 Task: Find connections with filter location Wantirna South with filter topic #Mobilemarketingwith filter profile language German with filter current company Technicolor Creative Studios with filter school Nirmala Memorial Foundation Degree College of Commerce and Science Near Thakur Polytechnic 90 Feet Road Thakur Complex Kandivli (E) Mumbai 400 101 with filter industry Nuclear Electric Power Generation with filter service category Web Development with filter keywords title Animal Control Officer
Action: Mouse moved to (496, 198)
Screenshot: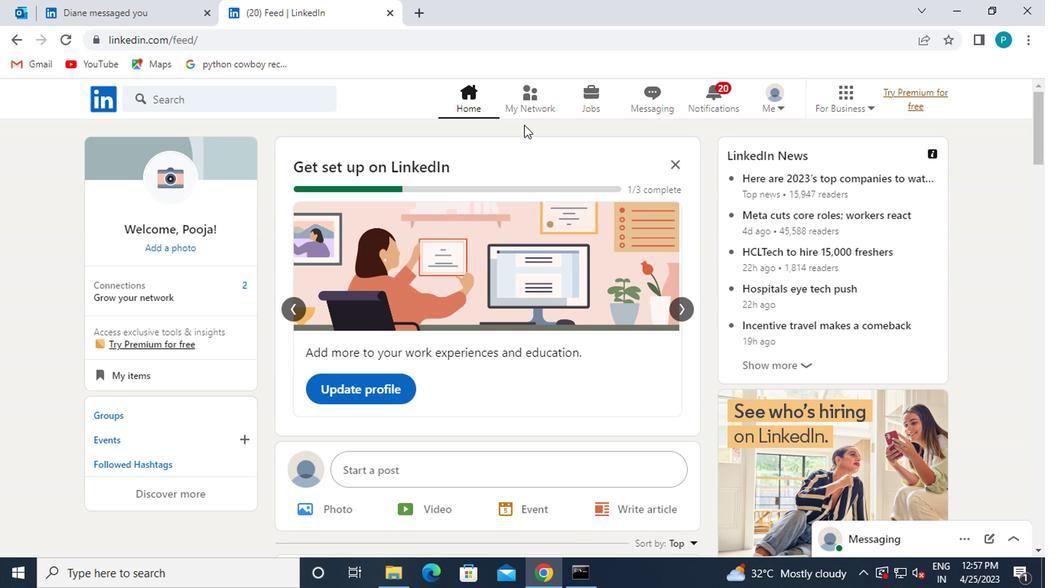 
Action: Mouse pressed left at (496, 198)
Screenshot: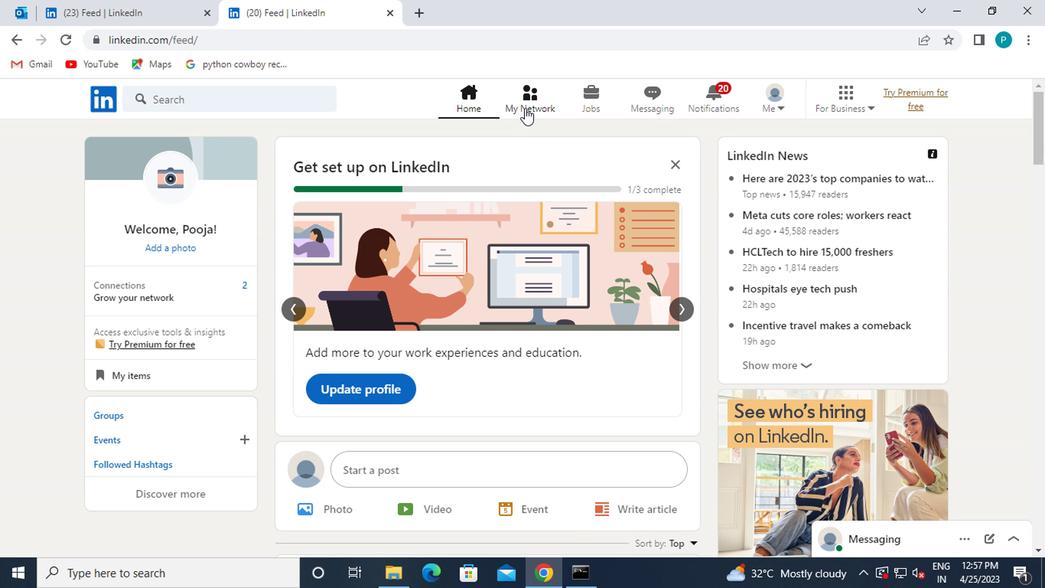 
Action: Mouse moved to (298, 251)
Screenshot: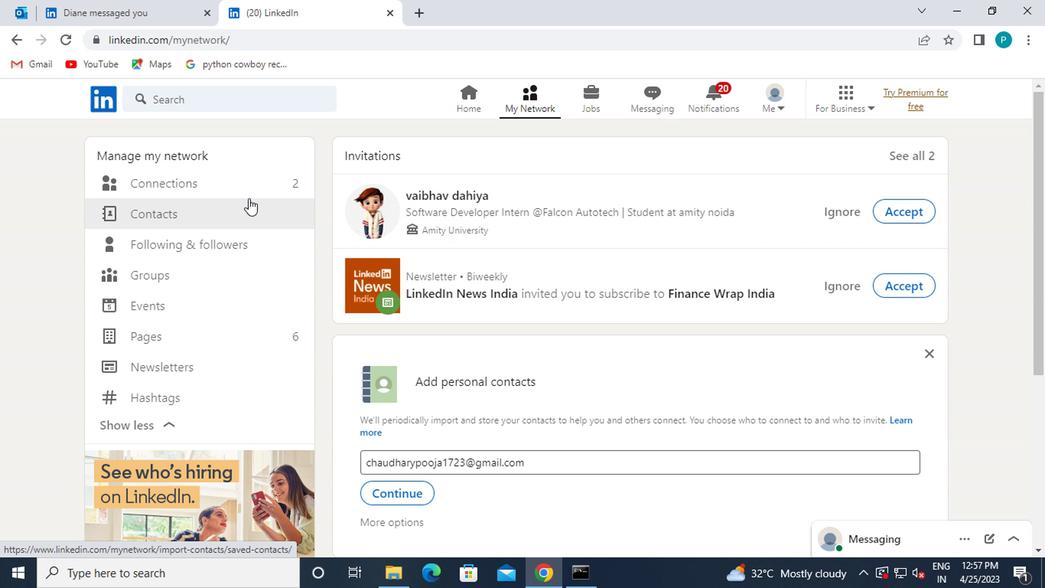 
Action: Mouse pressed left at (298, 251)
Screenshot: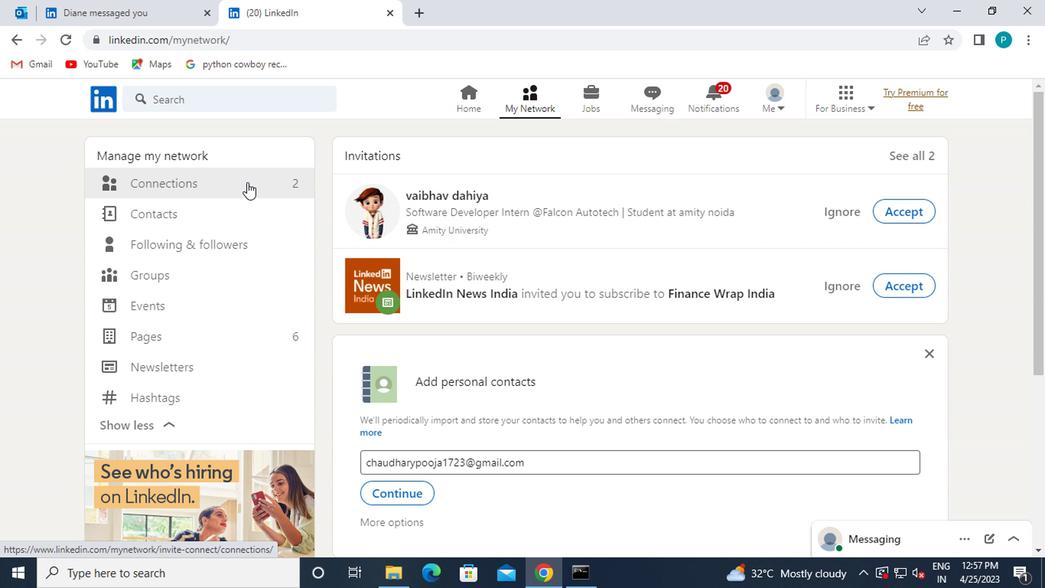 
Action: Mouse moved to (574, 259)
Screenshot: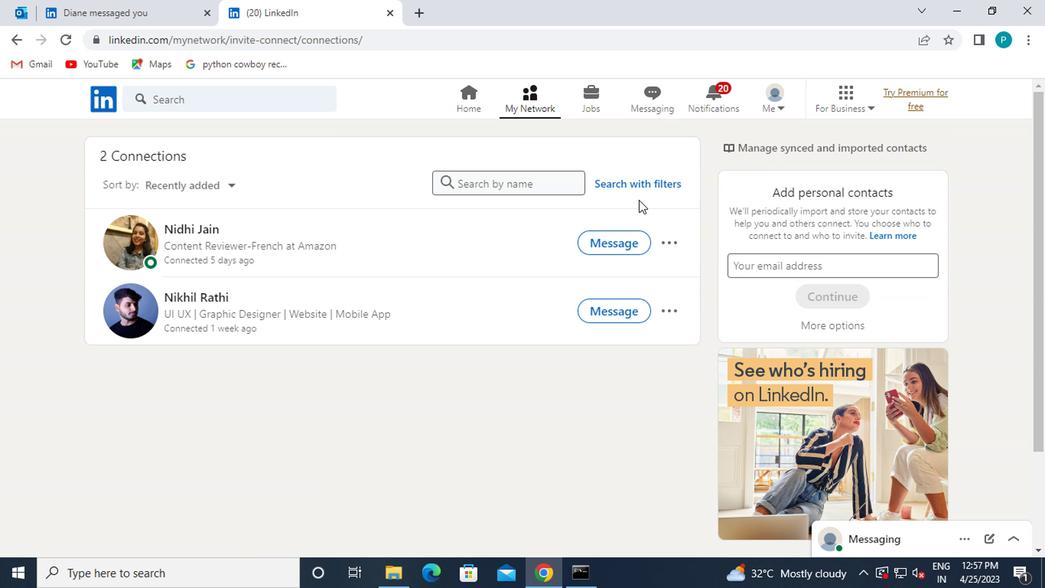 
Action: Mouse pressed left at (574, 259)
Screenshot: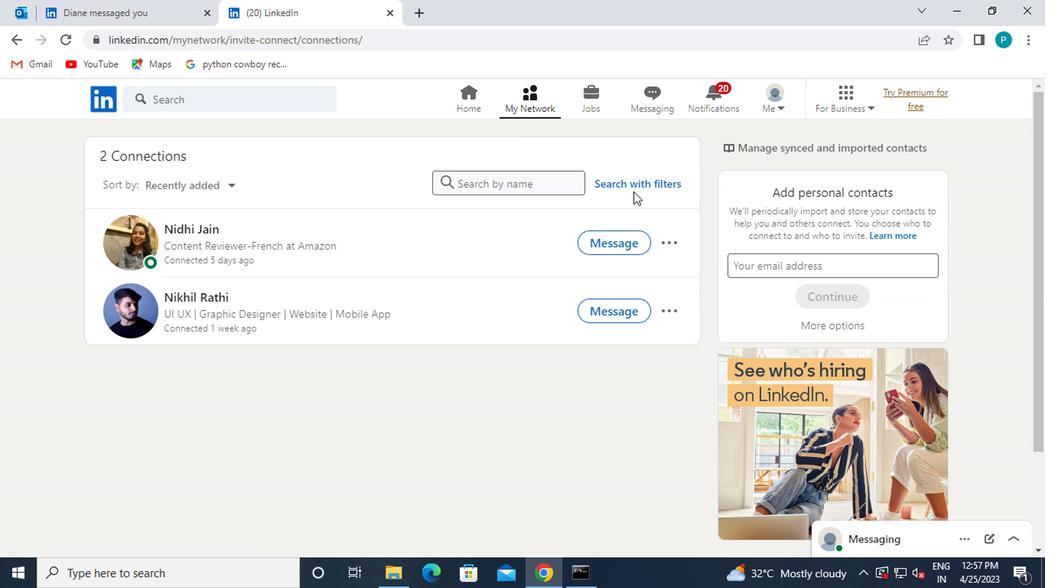 
Action: Mouse moved to (475, 219)
Screenshot: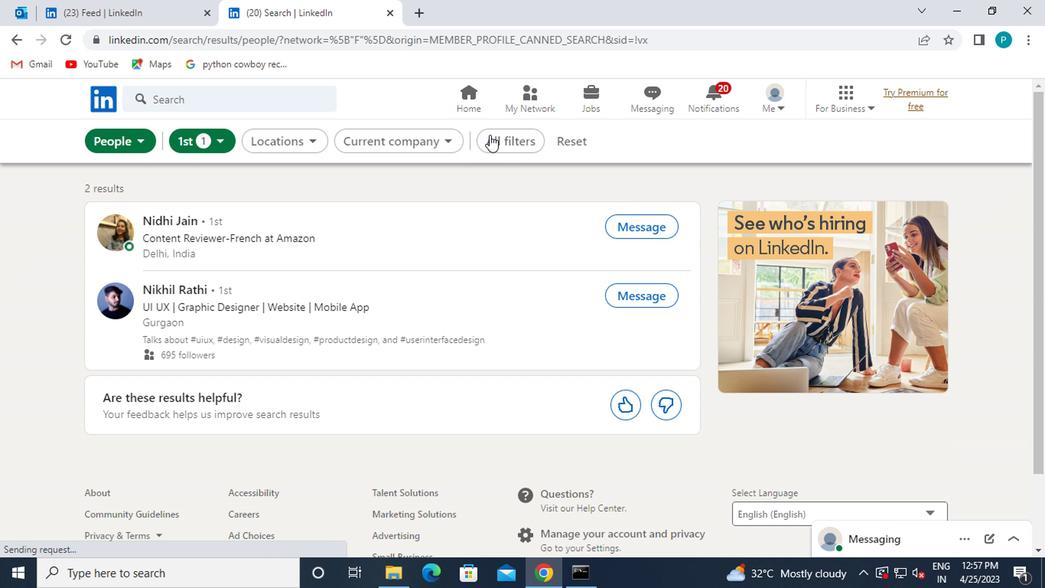 
Action: Mouse pressed left at (475, 219)
Screenshot: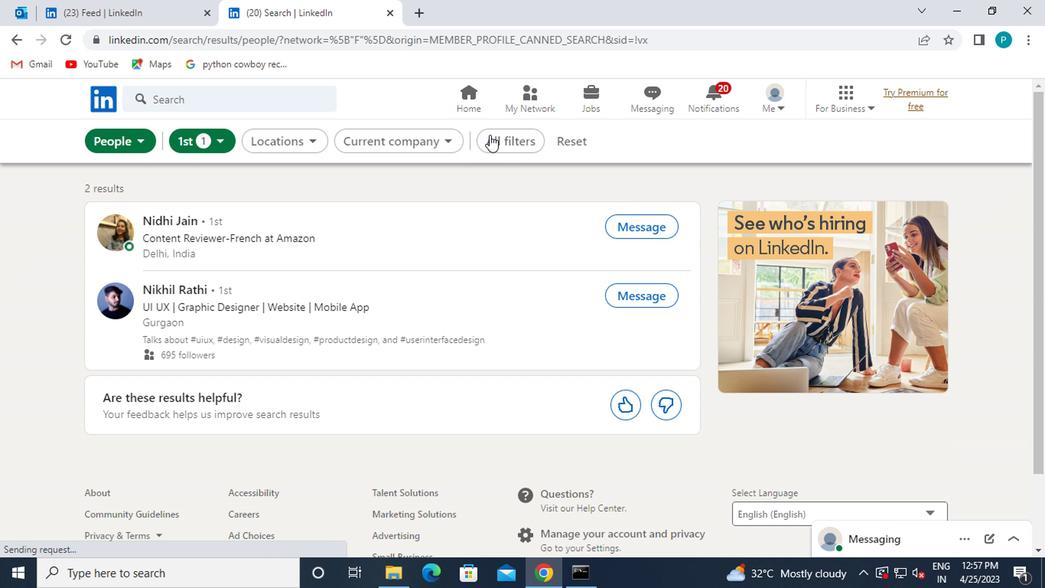 
Action: Mouse moved to (693, 330)
Screenshot: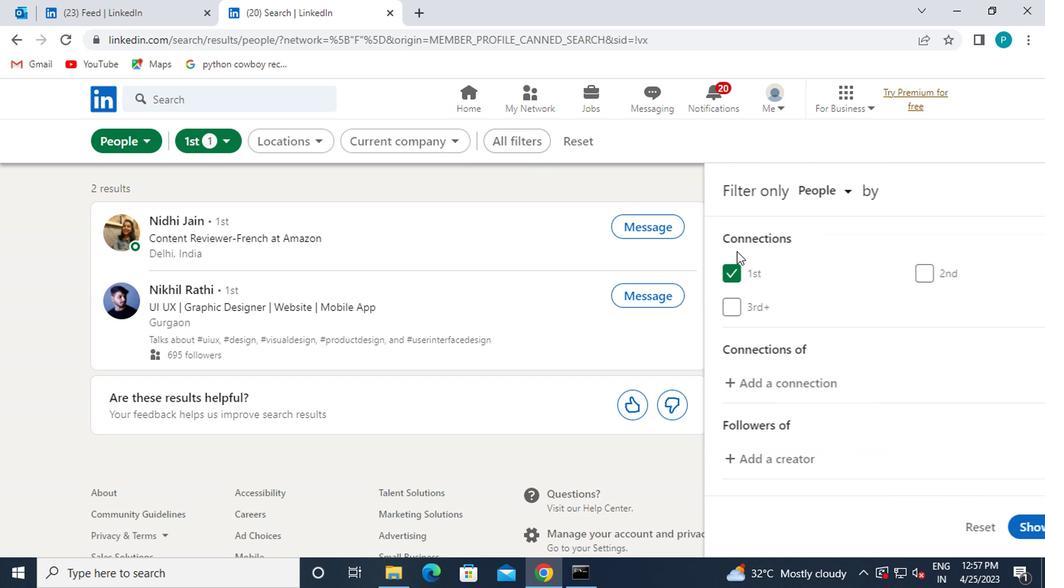 
Action: Mouse scrolled (693, 329) with delta (0, 0)
Screenshot: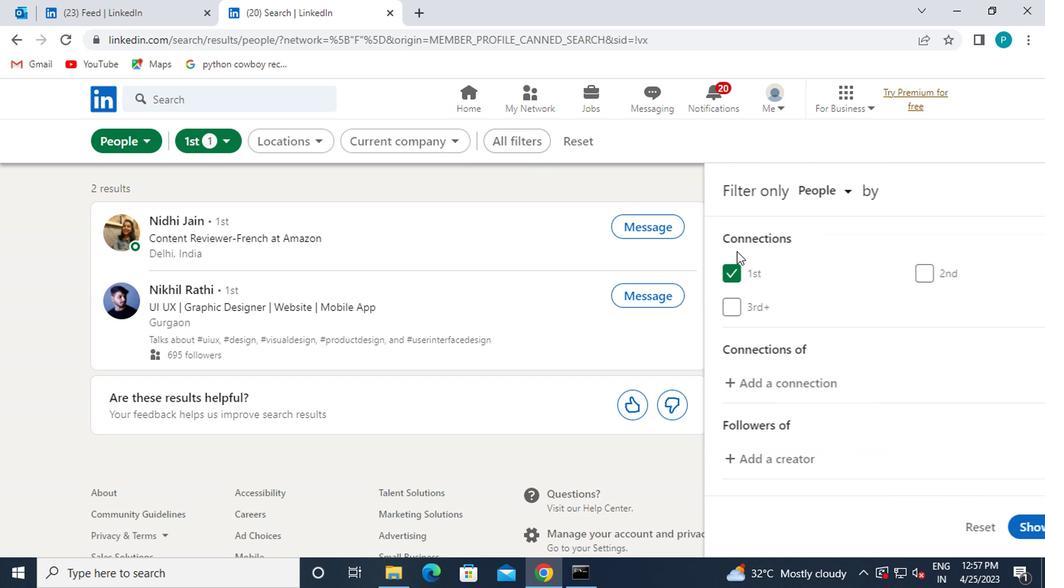 
Action: Mouse scrolled (693, 329) with delta (0, 0)
Screenshot: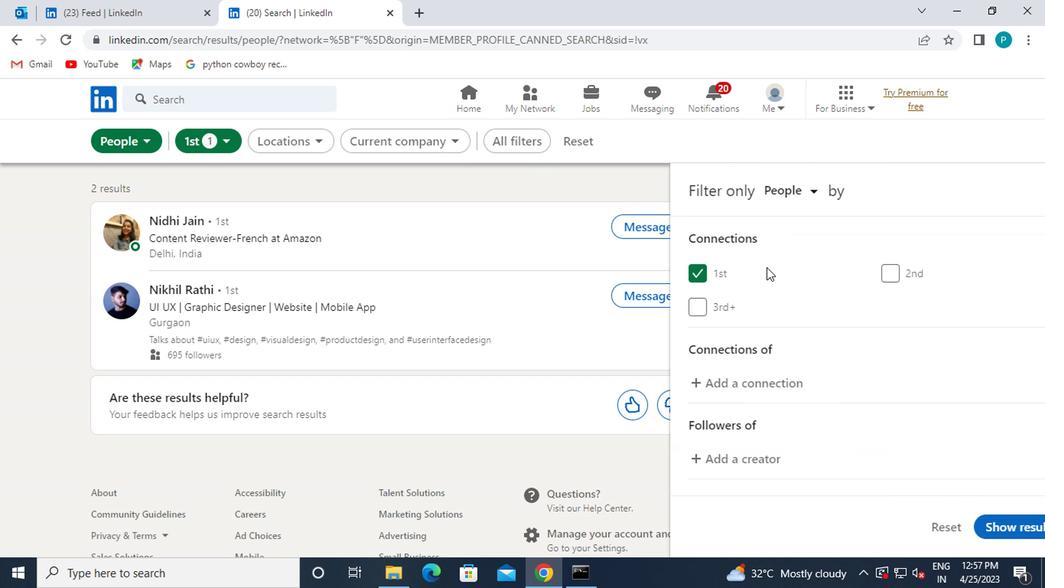 
Action: Mouse moved to (694, 332)
Screenshot: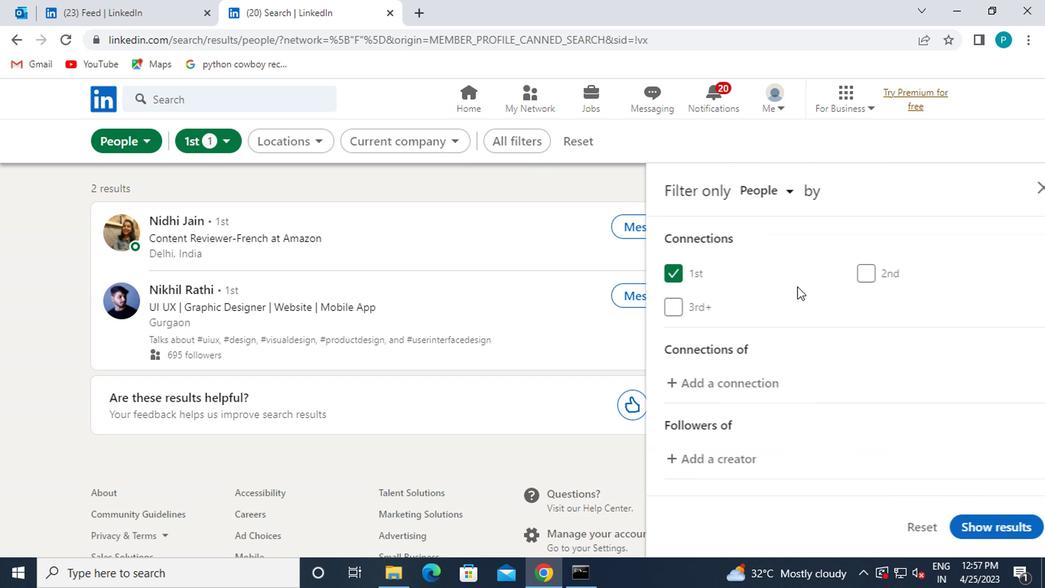 
Action: Mouse scrolled (694, 332) with delta (0, 0)
Screenshot: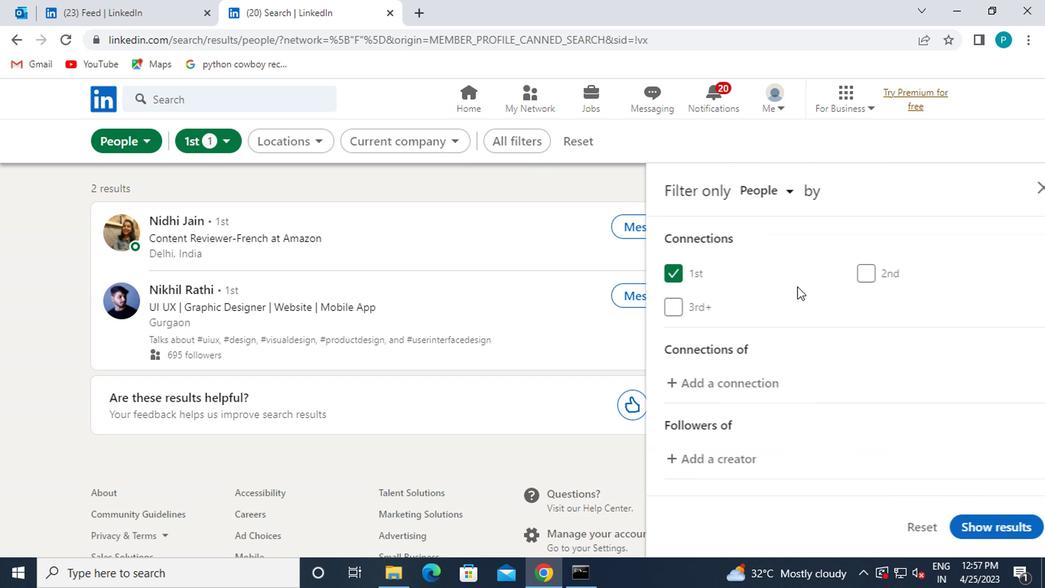 
Action: Mouse moved to (695, 334)
Screenshot: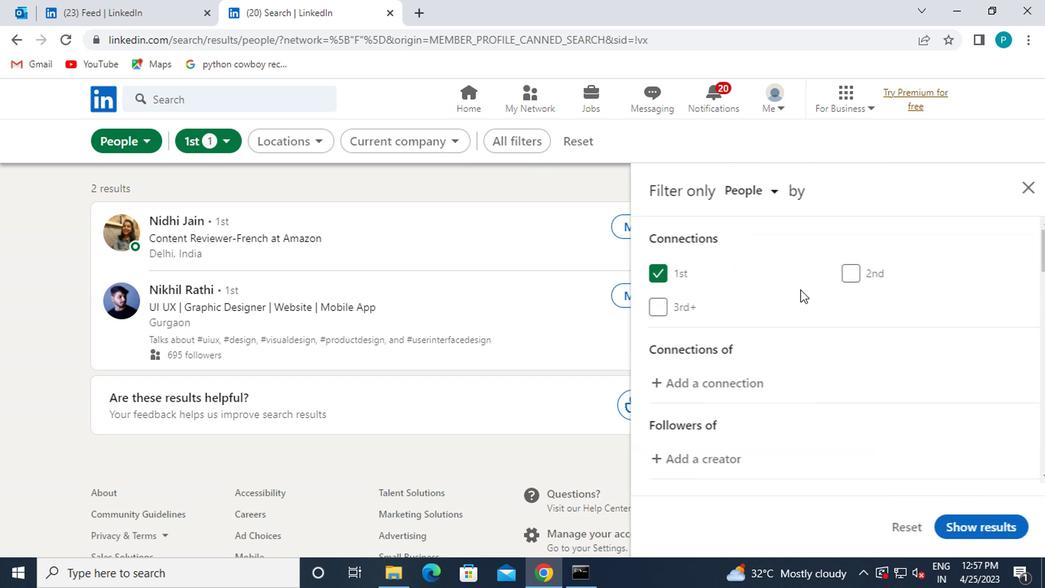 
Action: Mouse scrolled (695, 333) with delta (0, 0)
Screenshot: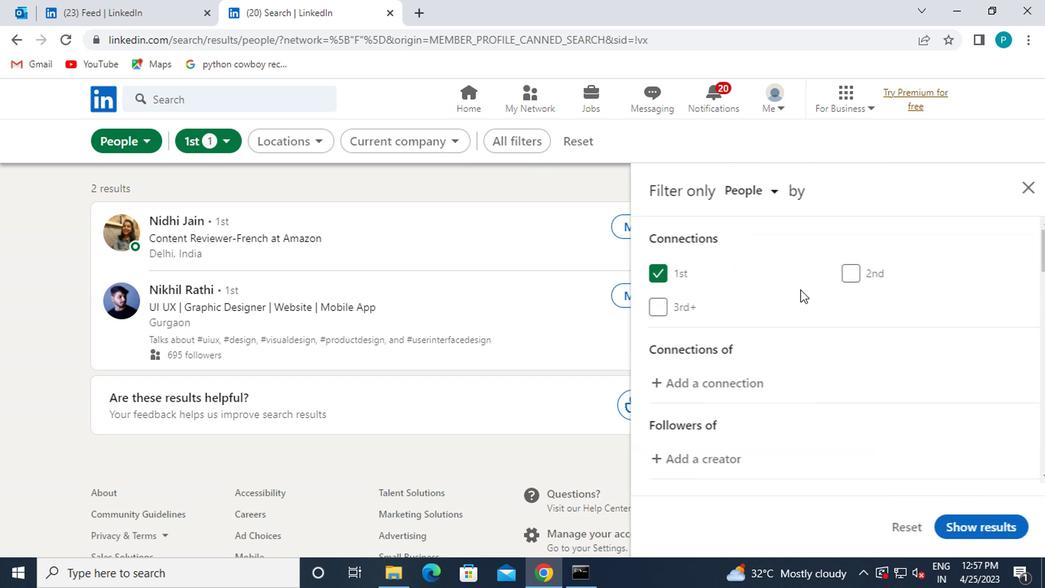
Action: Mouse moved to (739, 335)
Screenshot: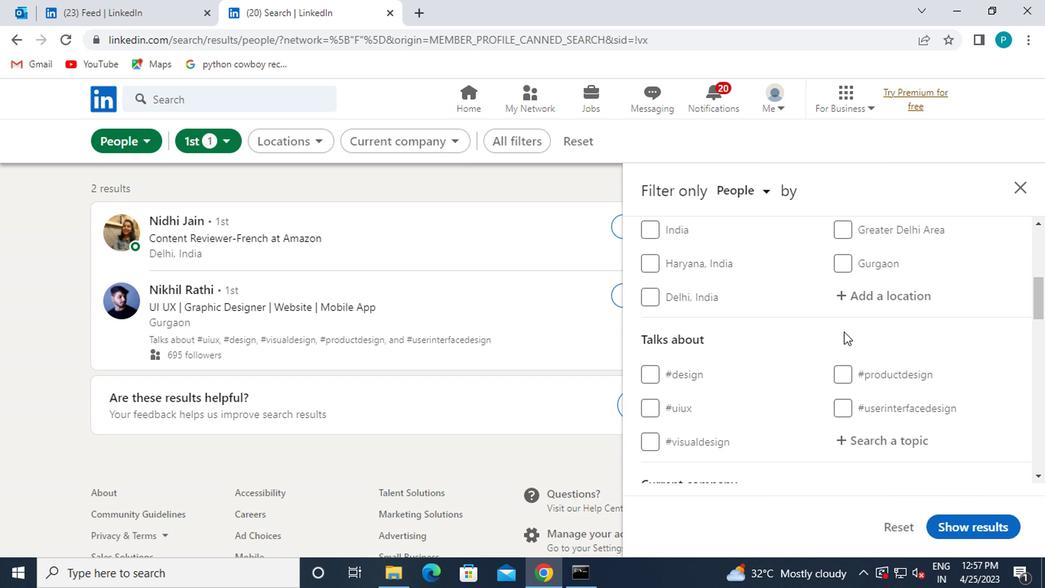 
Action: Mouse pressed left at (739, 335)
Screenshot: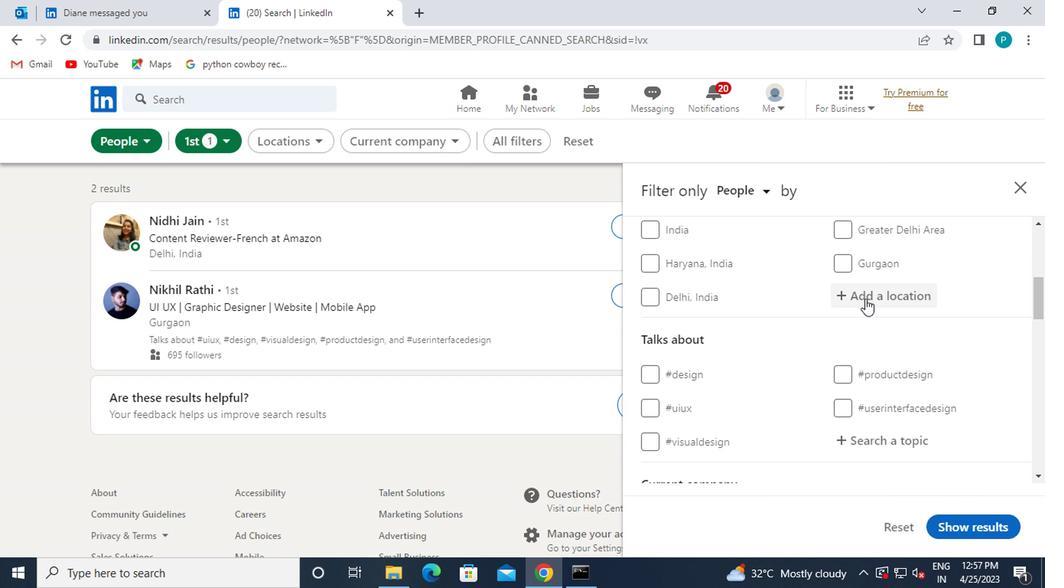 
Action: Key pressed wantirna<Key.space>s
Screenshot: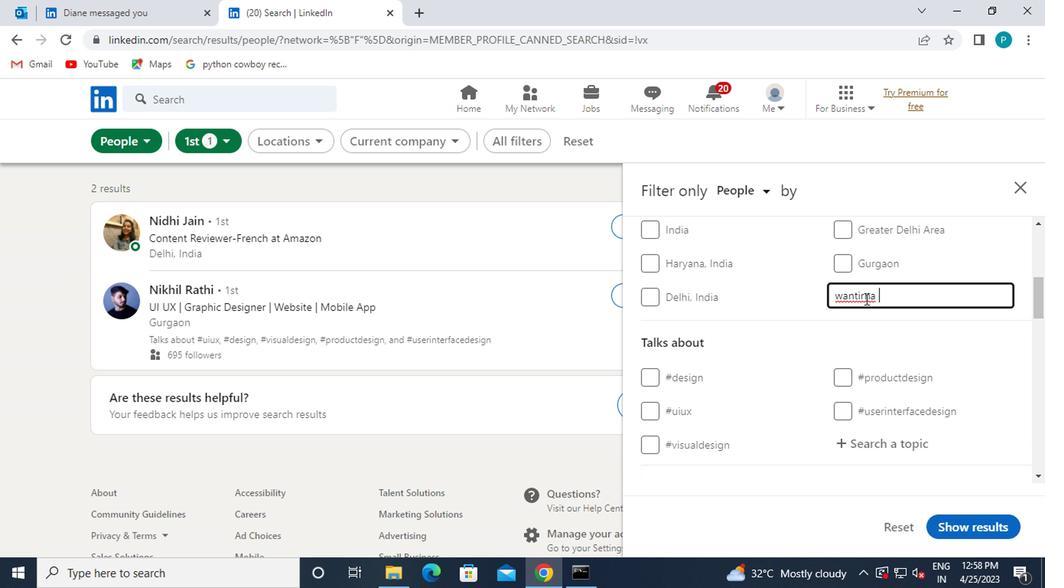
Action: Mouse moved to (783, 330)
Screenshot: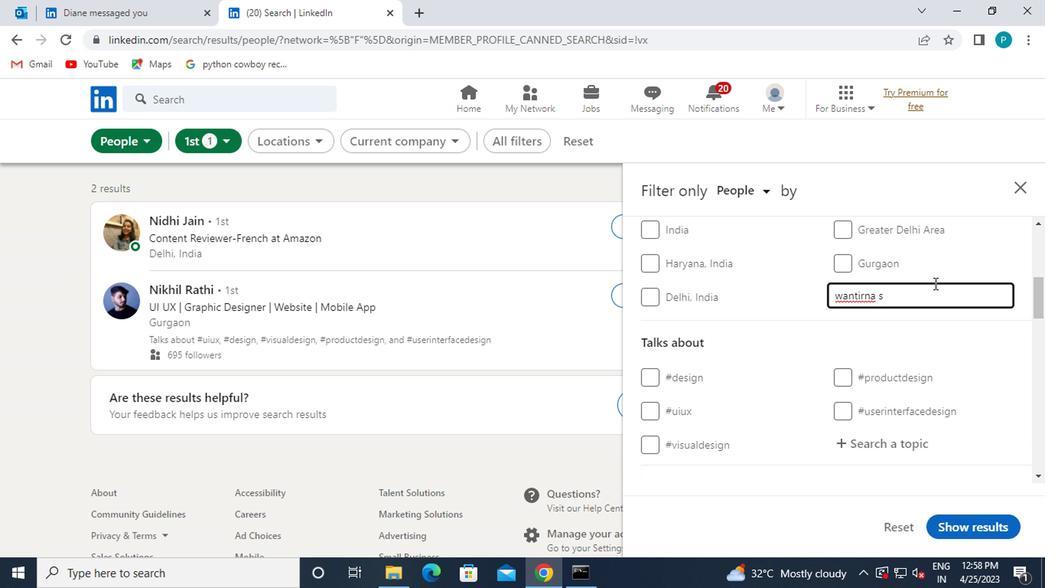 
Action: Key pressed outh
Screenshot: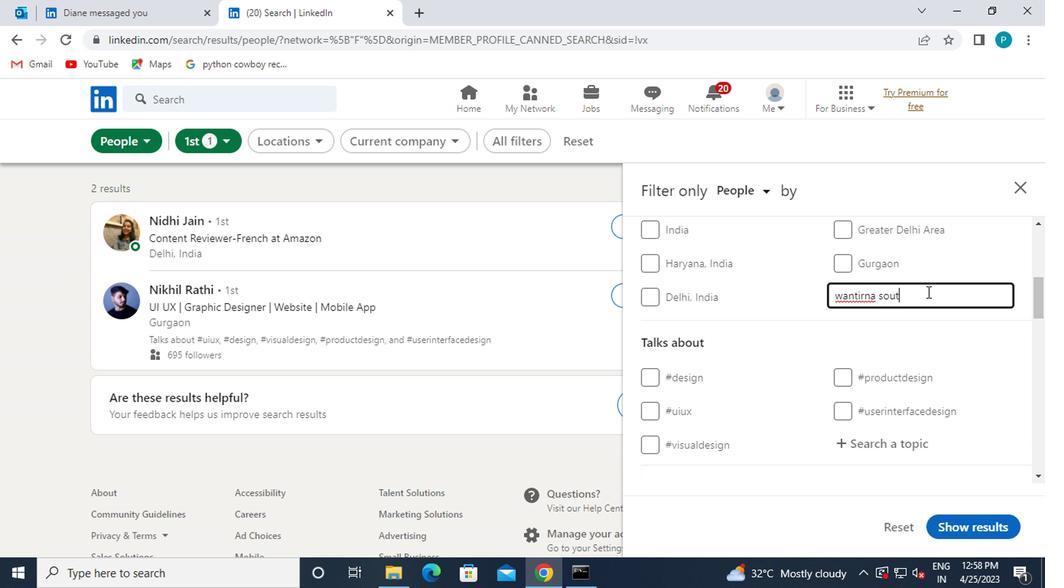 
Action: Mouse moved to (684, 376)
Screenshot: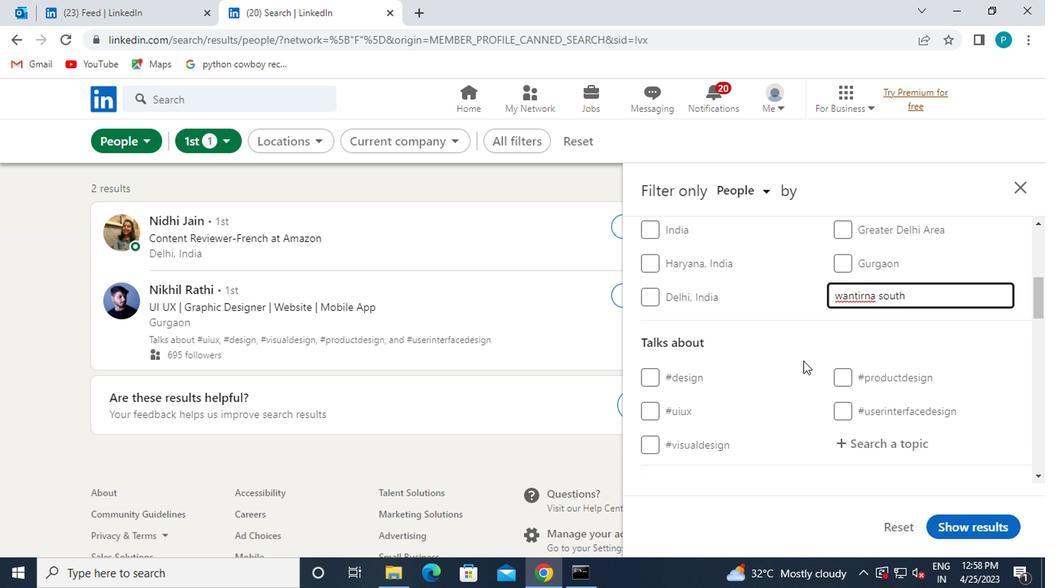 
Action: Mouse scrolled (684, 375) with delta (0, 0)
Screenshot: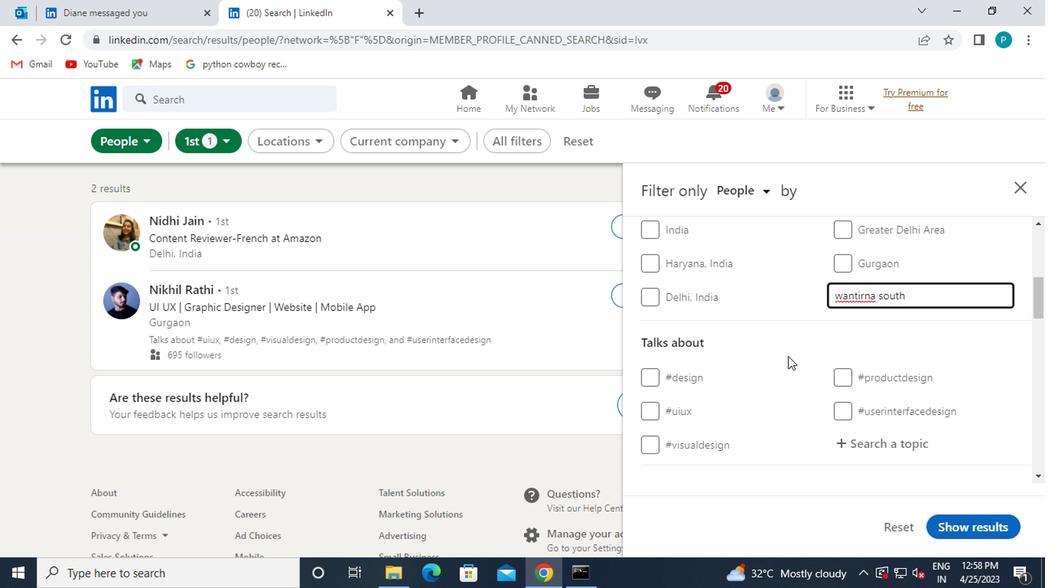 
Action: Mouse moved to (738, 376)
Screenshot: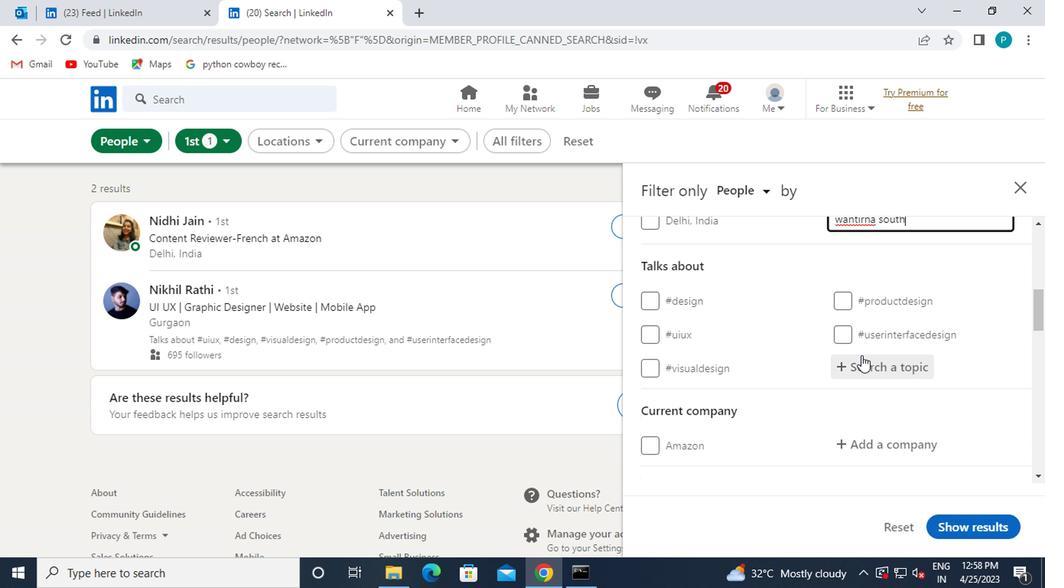 
Action: Mouse pressed left at (738, 376)
Screenshot: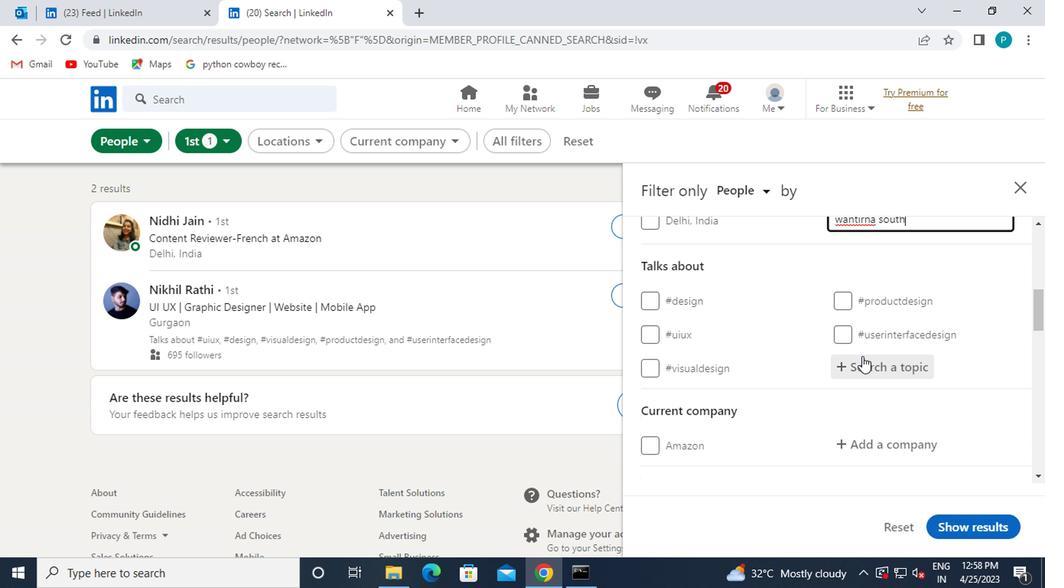 
Action: Mouse moved to (738, 378)
Screenshot: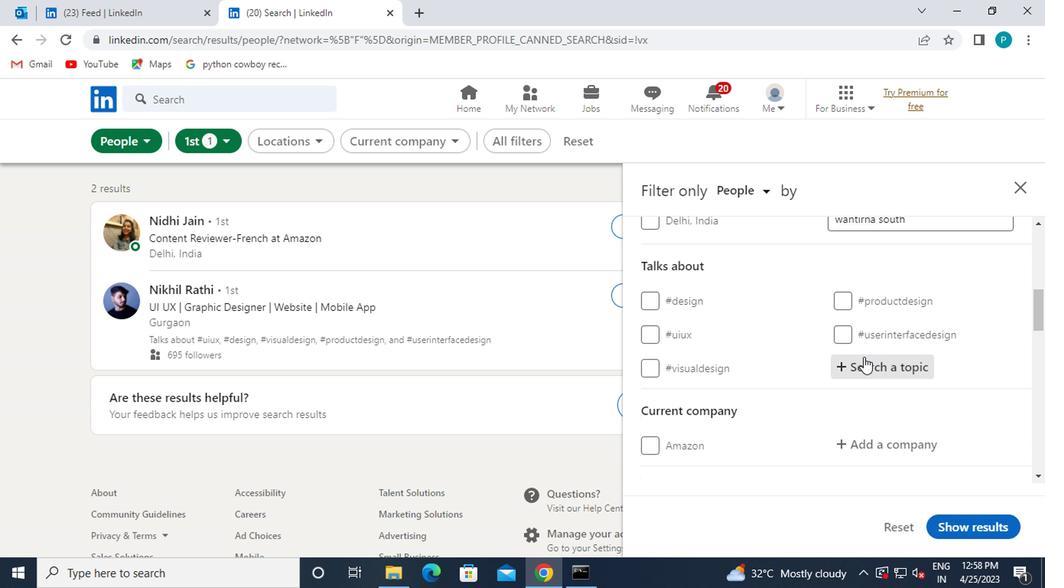 
Action: Key pressed <Key.shift><Key.shift><Key.shift><Key.shift><Key.shift>#<Key.caps_lock>M<Key.caps_lock>OBILEMARKETING
Screenshot: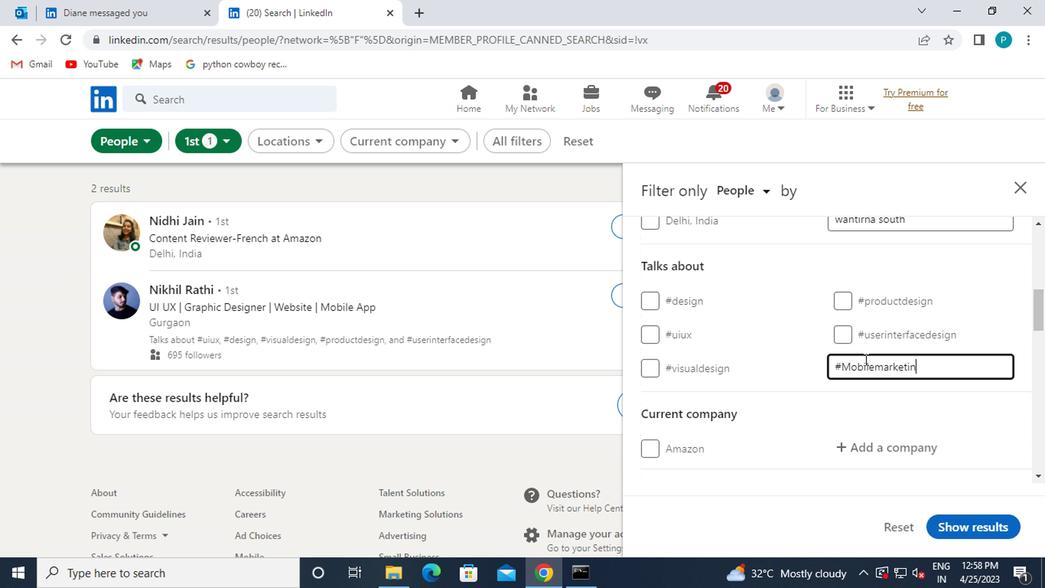 
Action: Mouse moved to (739, 390)
Screenshot: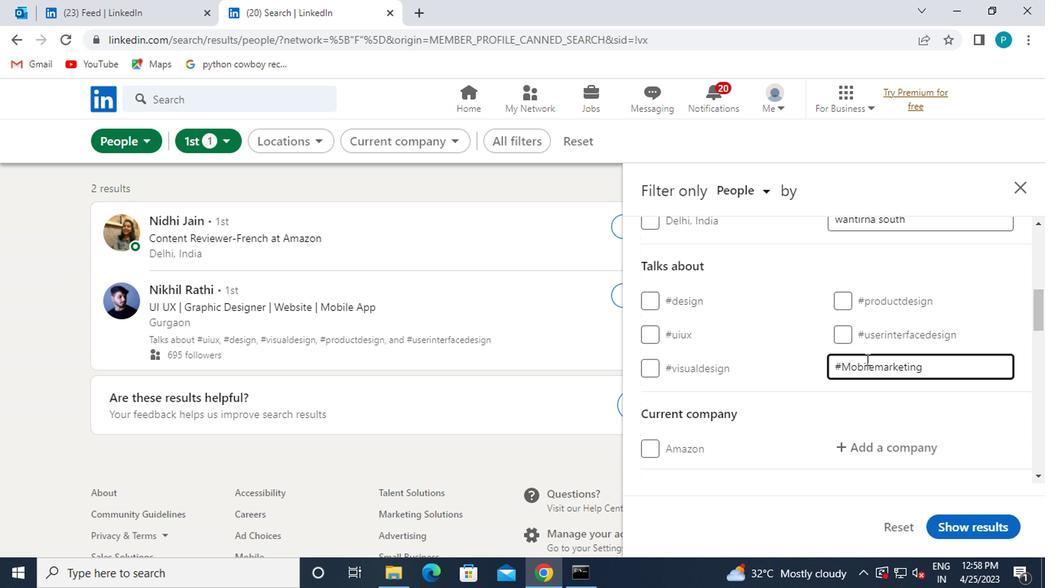 
Action: Mouse scrolled (739, 390) with delta (0, 0)
Screenshot: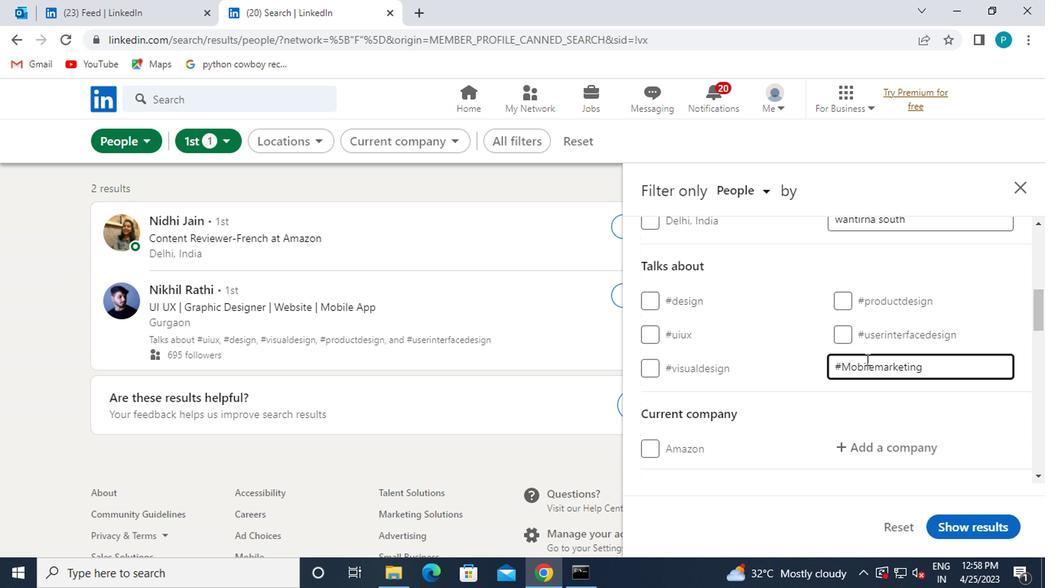 
Action: Mouse pressed left at (739, 390)
Screenshot: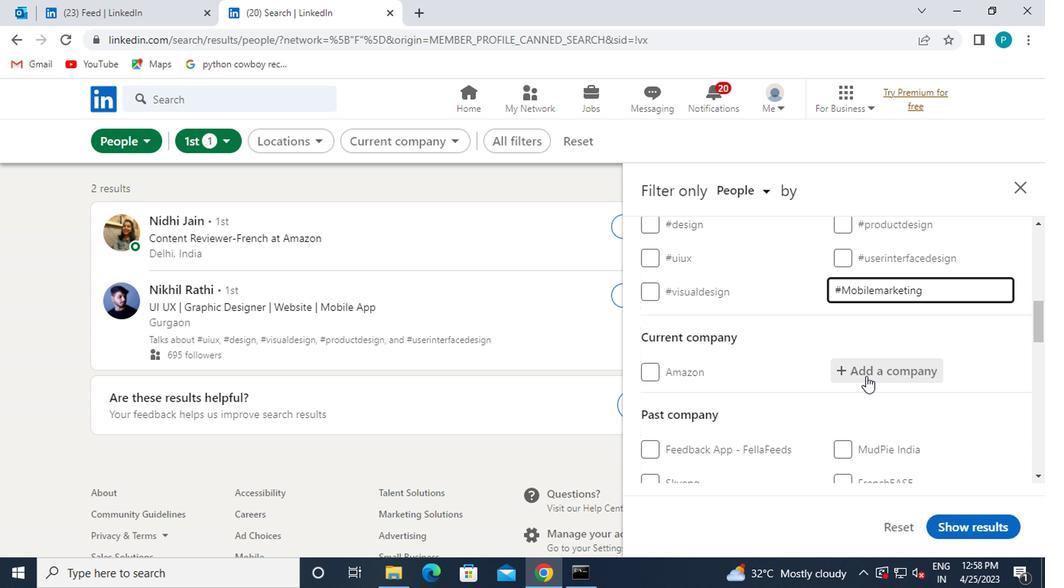 
Action: Key pressed TECHNIC
Screenshot: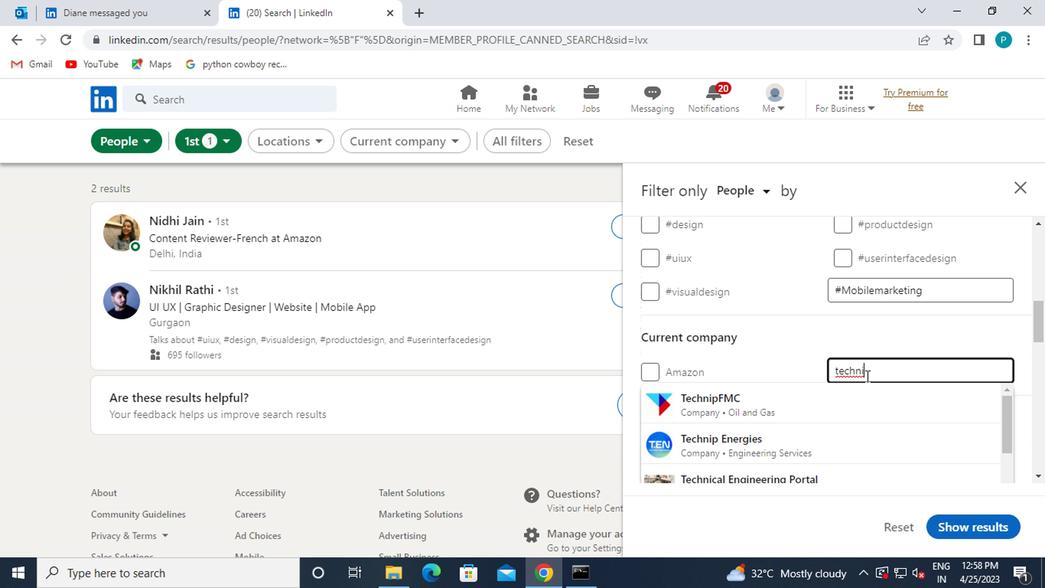 
Action: Mouse moved to (724, 404)
Screenshot: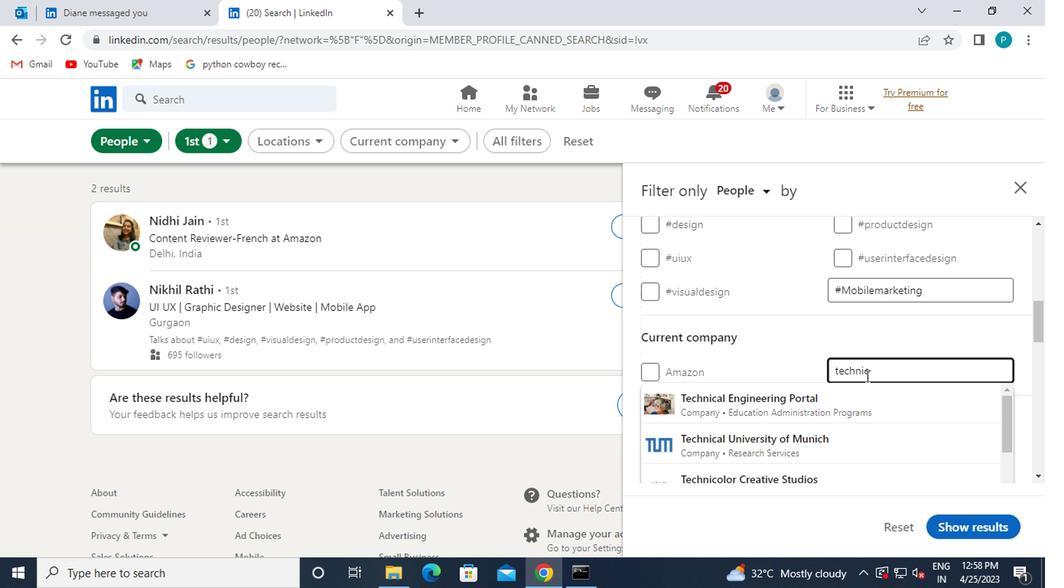 
Action: Mouse scrolled (724, 403) with delta (0, 0)
Screenshot: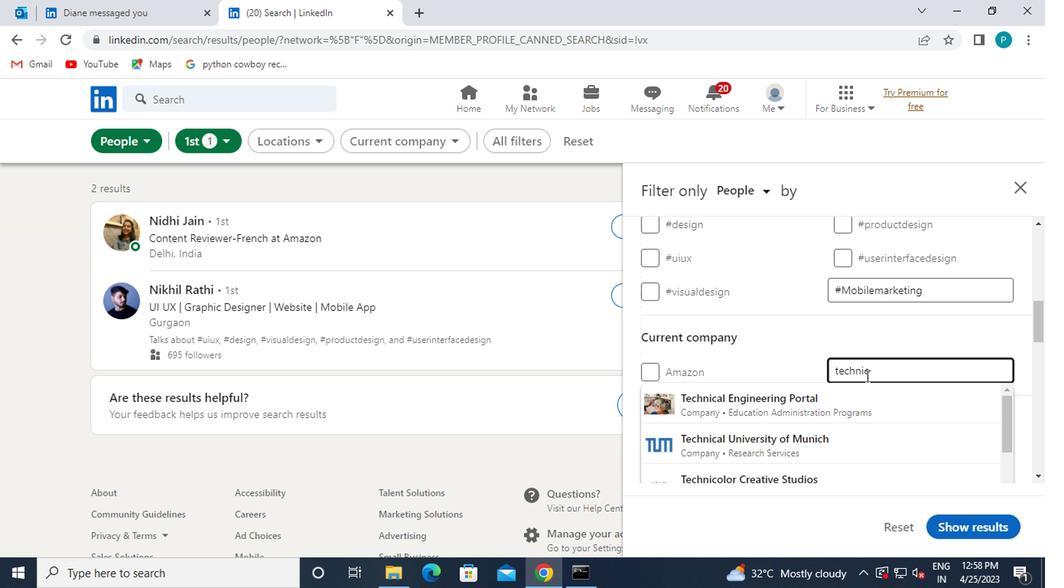 
Action: Mouse moved to (685, 419)
Screenshot: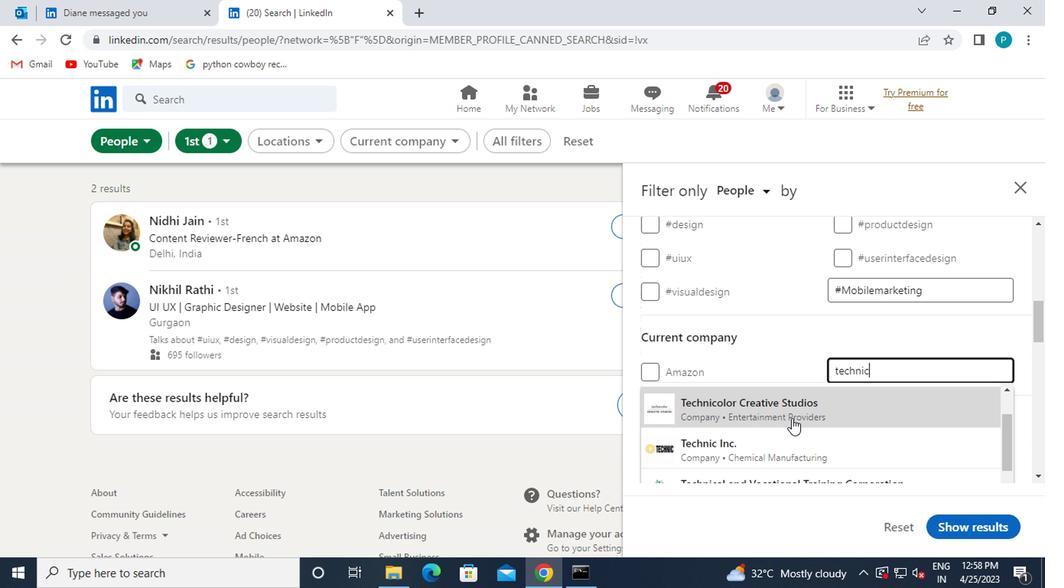 
Action: Mouse pressed left at (685, 419)
Screenshot: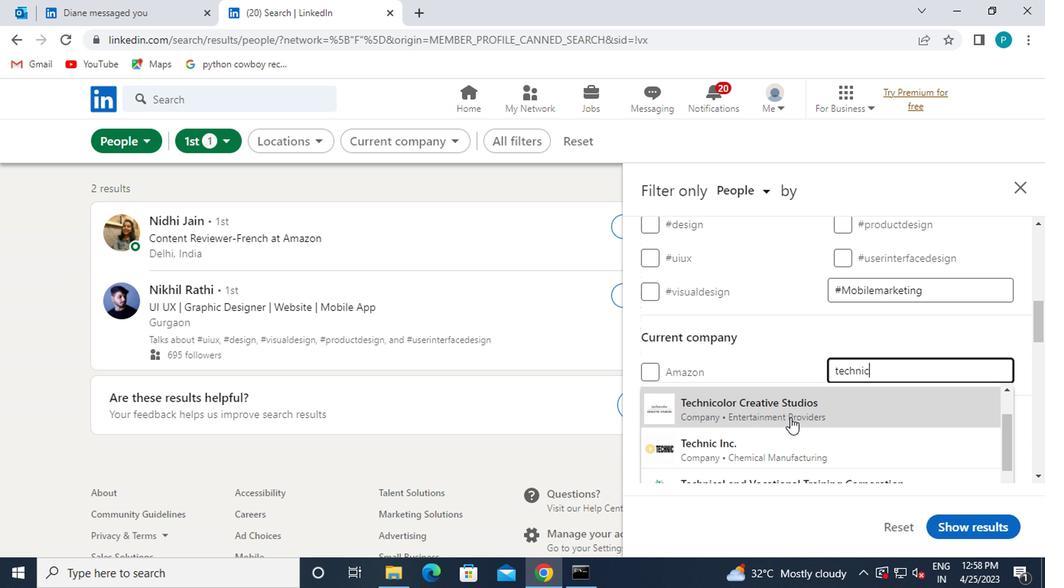 
Action: Mouse moved to (716, 378)
Screenshot: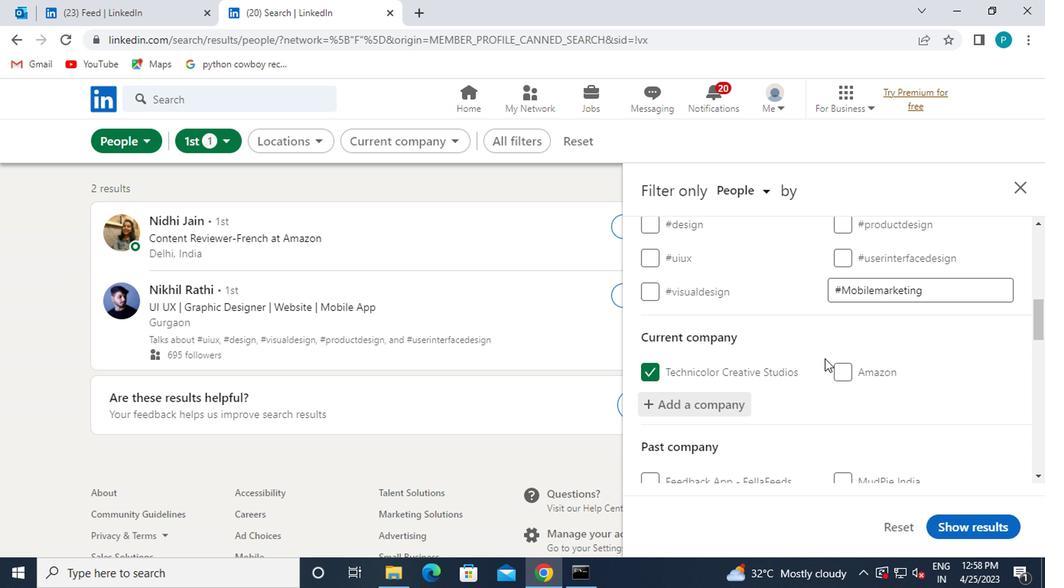 
Action: Mouse scrolled (716, 378) with delta (0, 0)
Screenshot: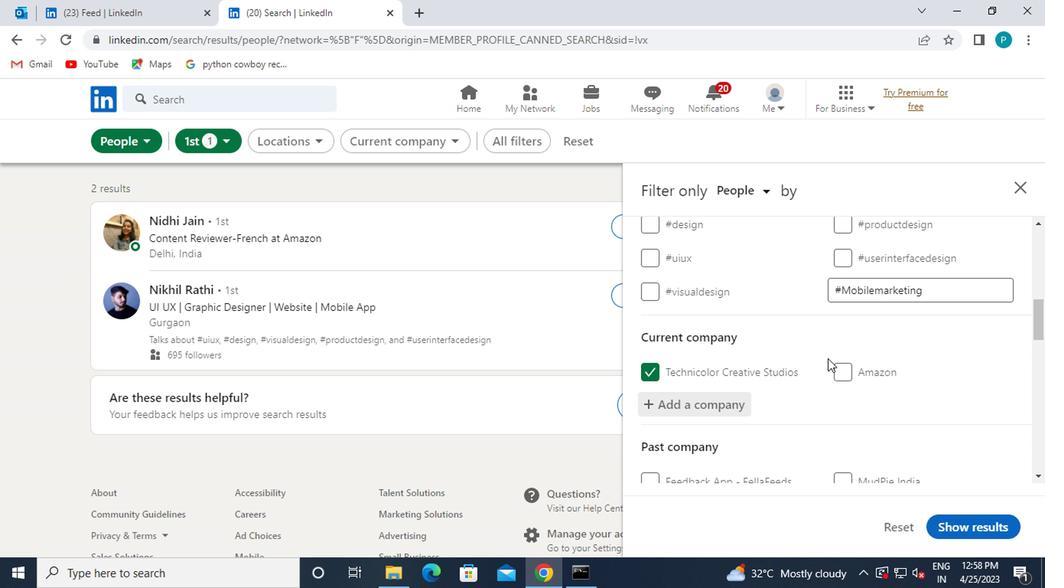 
Action: Mouse scrolled (716, 378) with delta (0, 0)
Screenshot: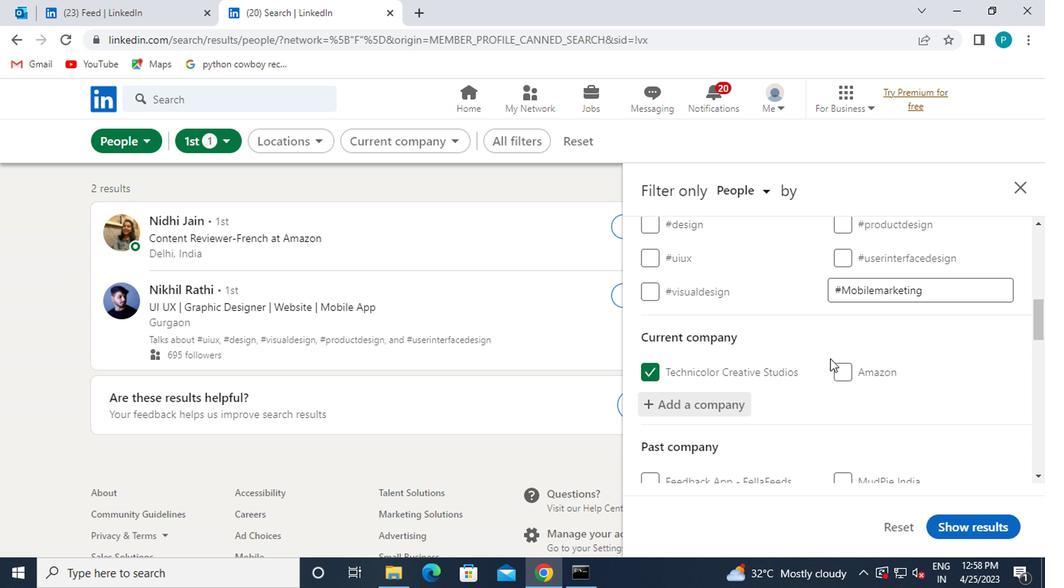 
Action: Mouse moved to (718, 388)
Screenshot: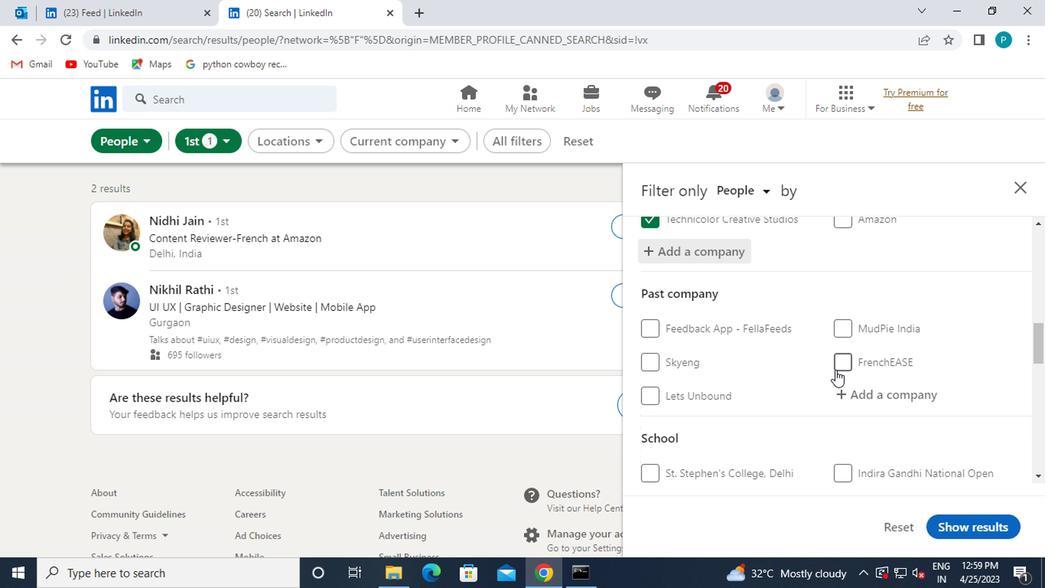 
Action: Mouse scrolled (718, 387) with delta (0, 0)
Screenshot: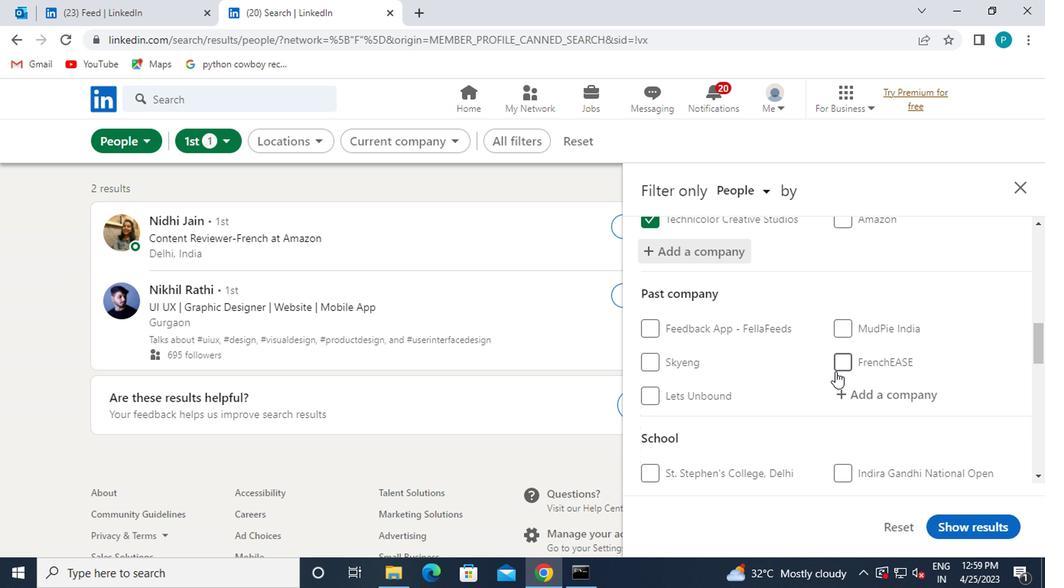 
Action: Mouse moved to (737, 458)
Screenshot: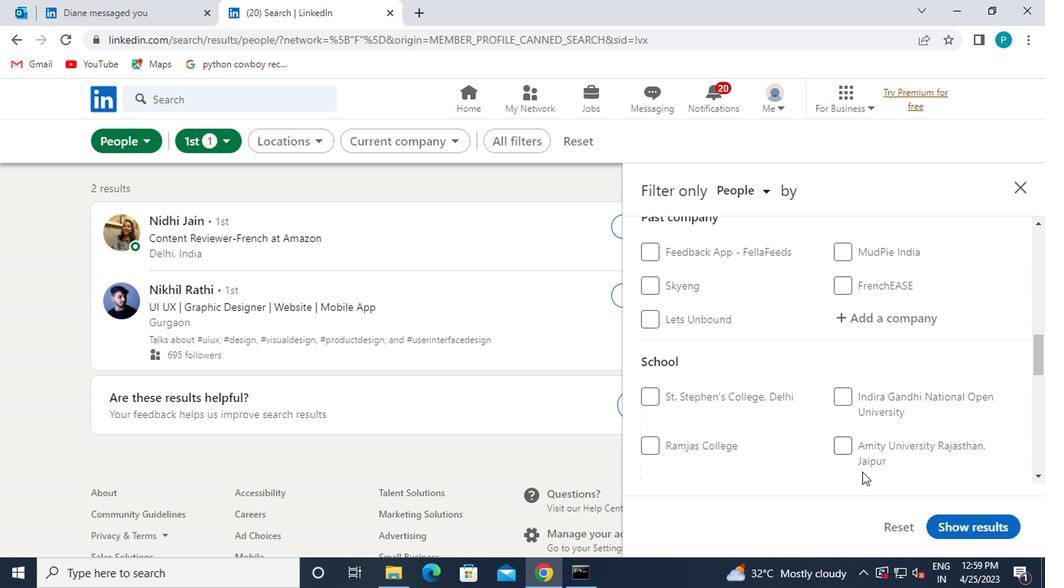 
Action: Mouse scrolled (737, 458) with delta (0, 0)
Screenshot: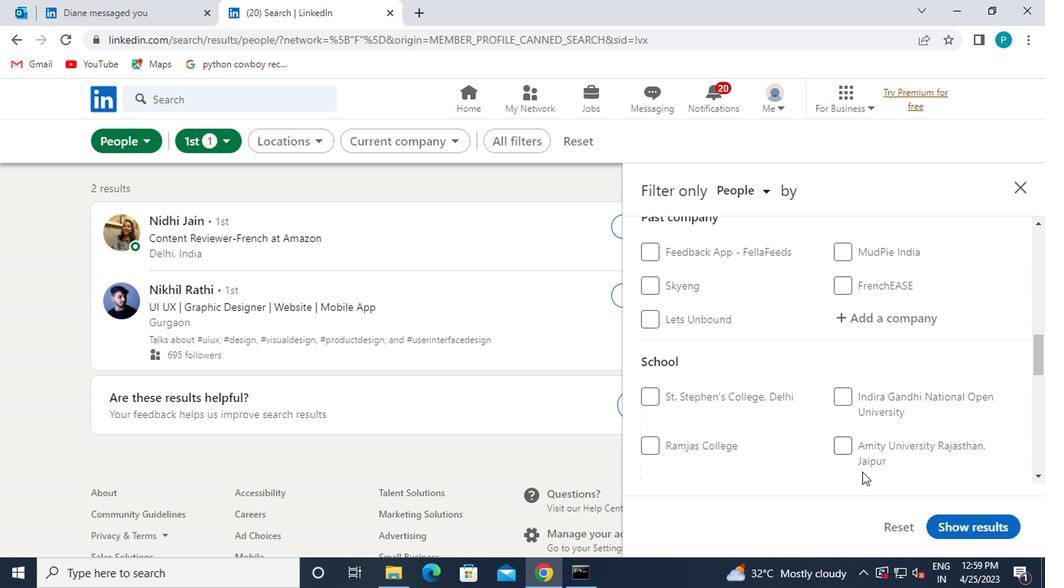 
Action: Mouse moved to (733, 430)
Screenshot: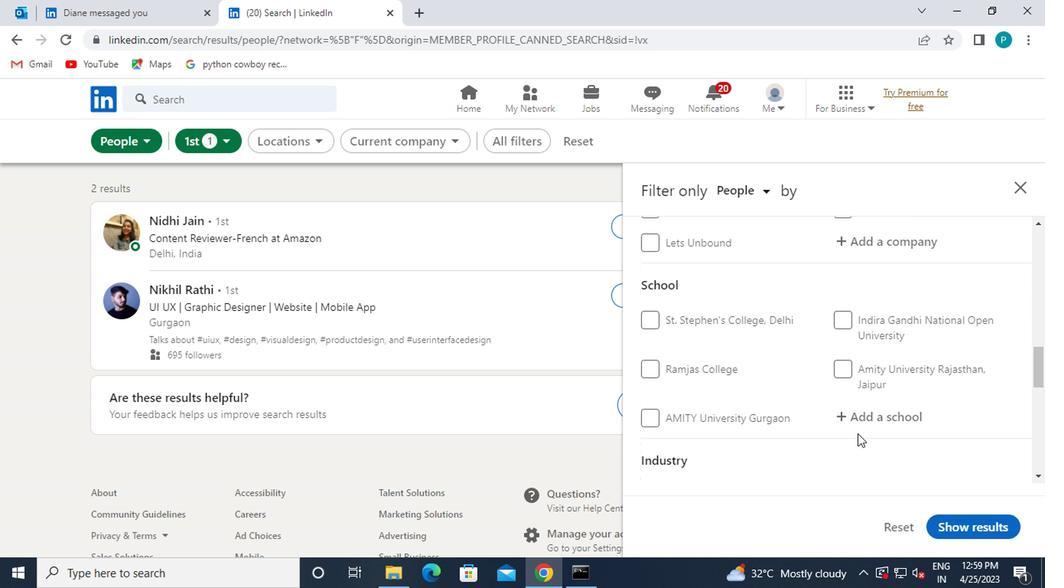 
Action: Mouse pressed left at (733, 430)
Screenshot: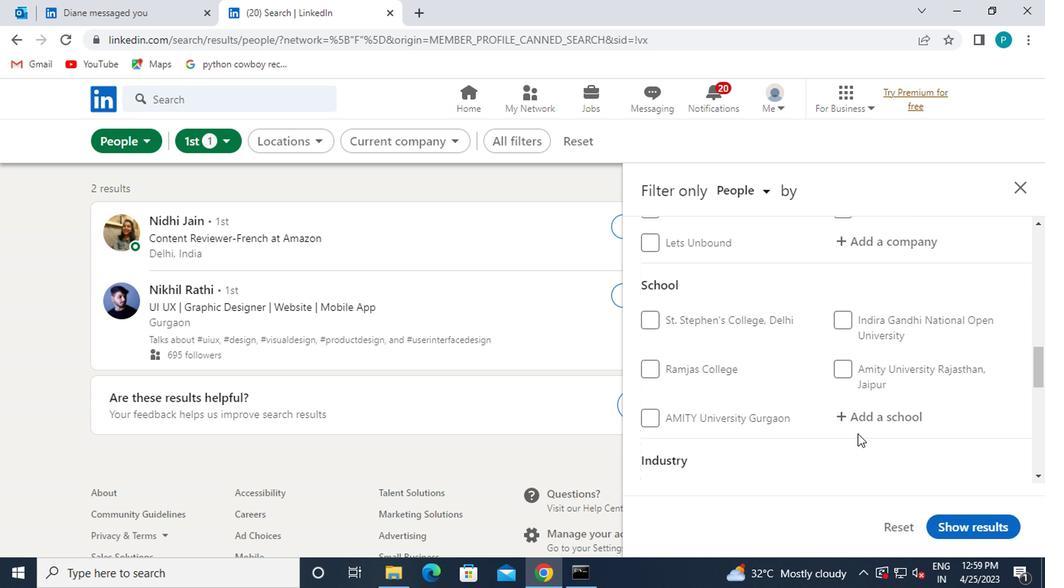 
Action: Mouse moved to (733, 425)
Screenshot: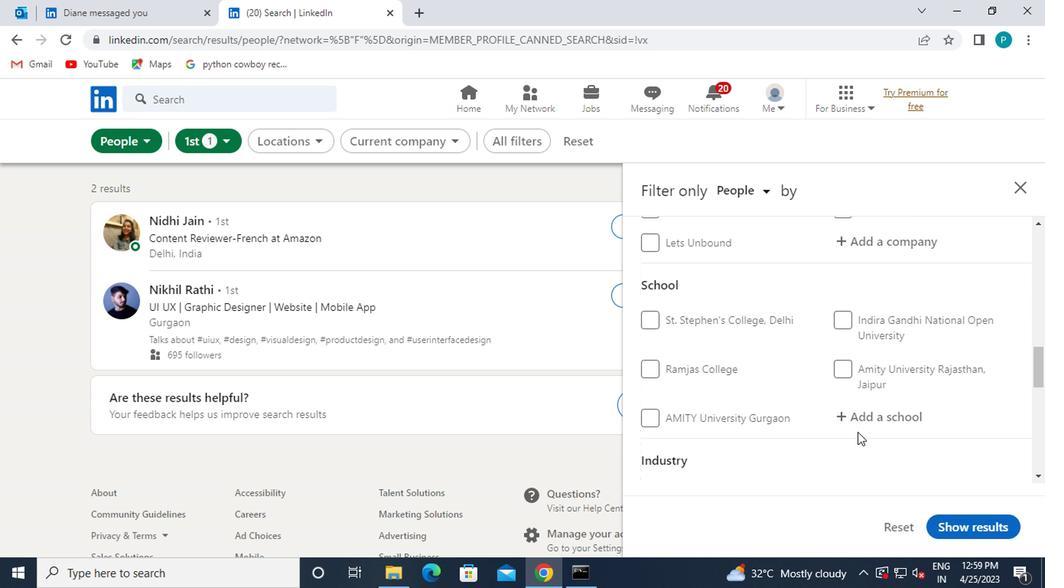 
Action: Mouse pressed left at (733, 425)
Screenshot: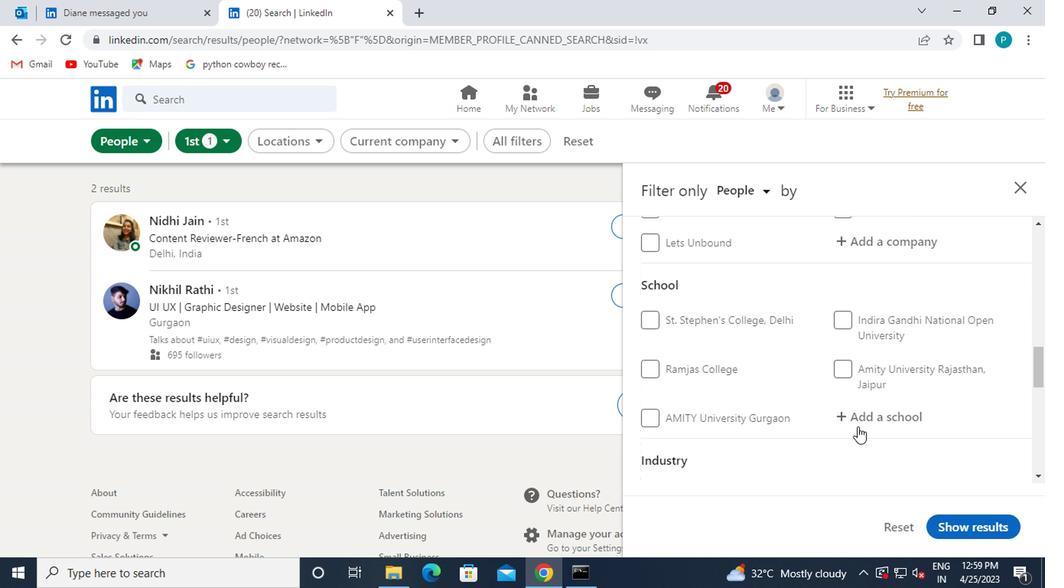 
Action: Key pressed NIRMALA<Key.space>
Screenshot: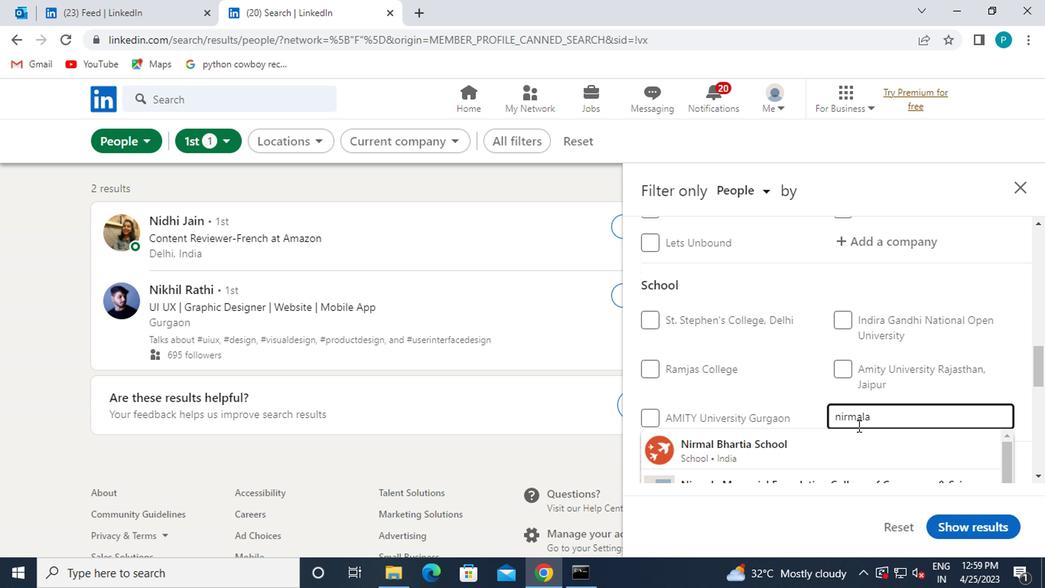 
Action: Mouse moved to (738, 439)
Screenshot: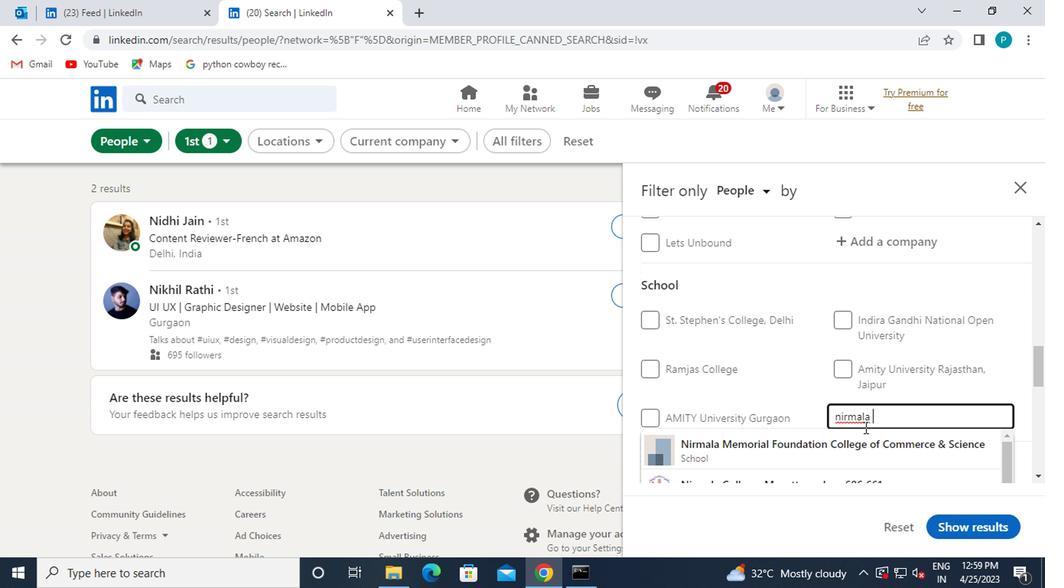 
Action: Mouse scrolled (738, 438) with delta (0, 0)
Screenshot: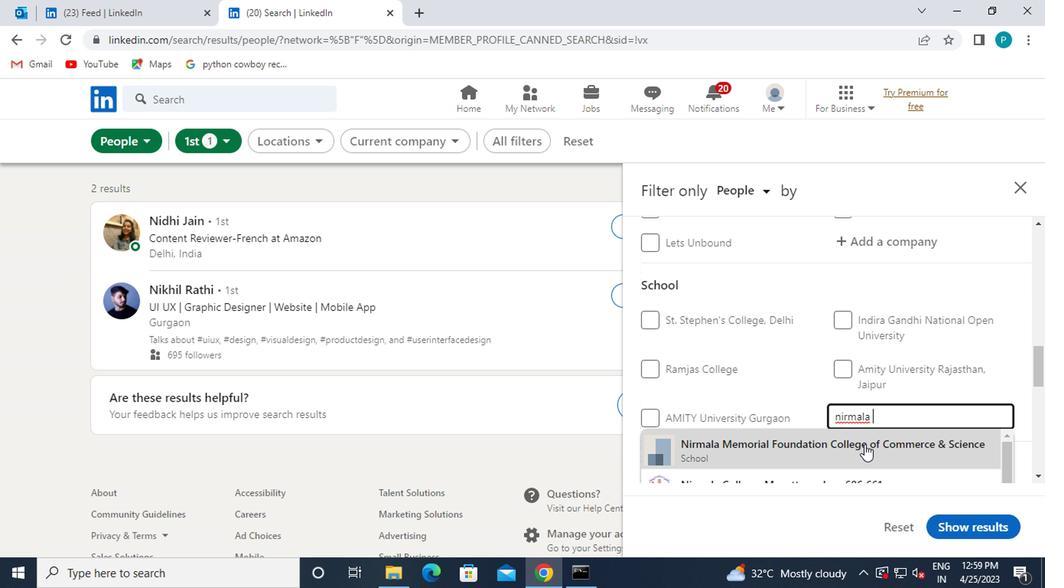
Action: Mouse scrolled (738, 439) with delta (0, 0)
Screenshot: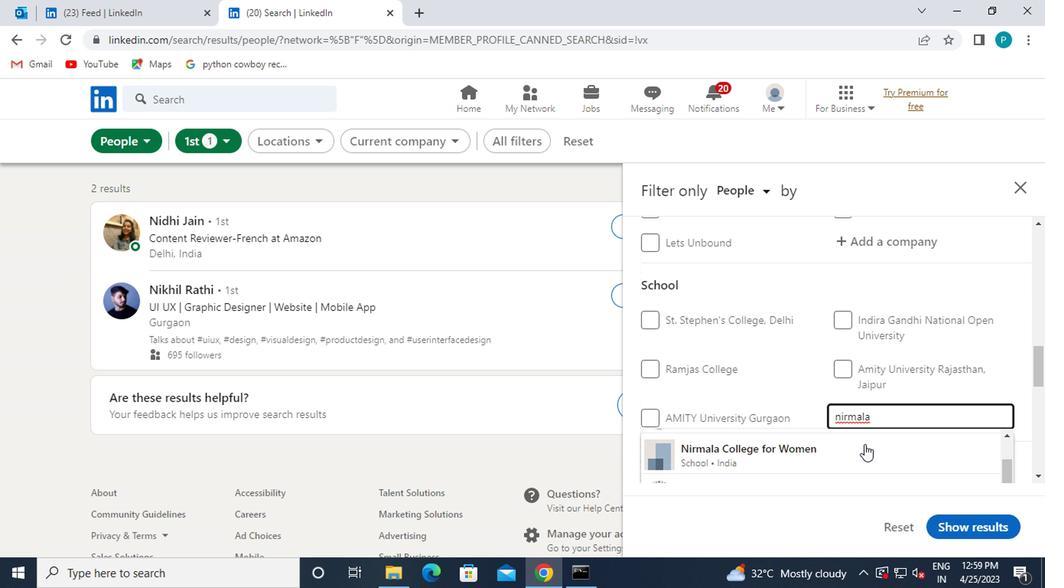 
Action: Mouse pressed left at (738, 439)
Screenshot: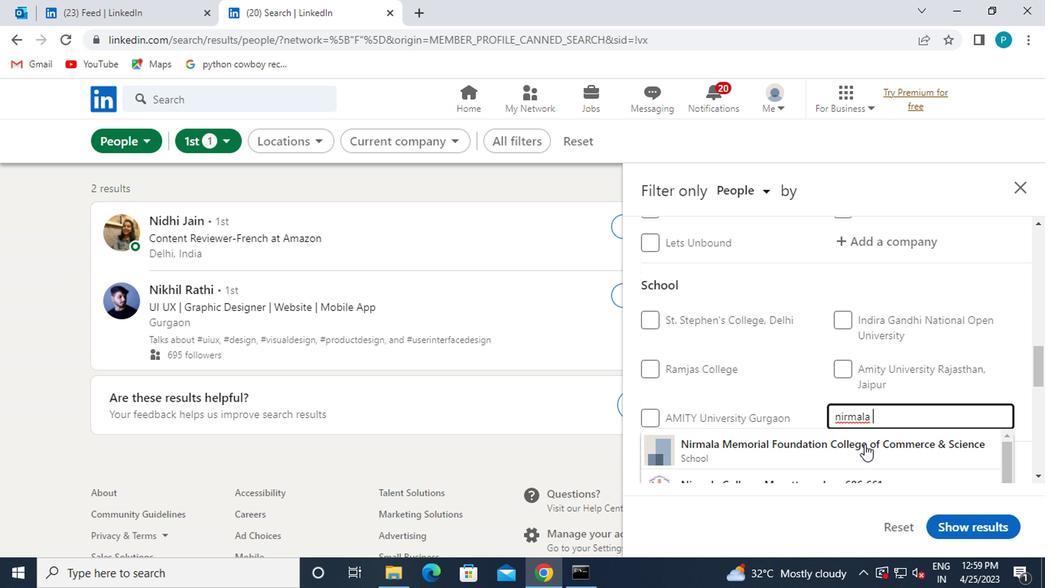 
Action: Mouse moved to (728, 434)
Screenshot: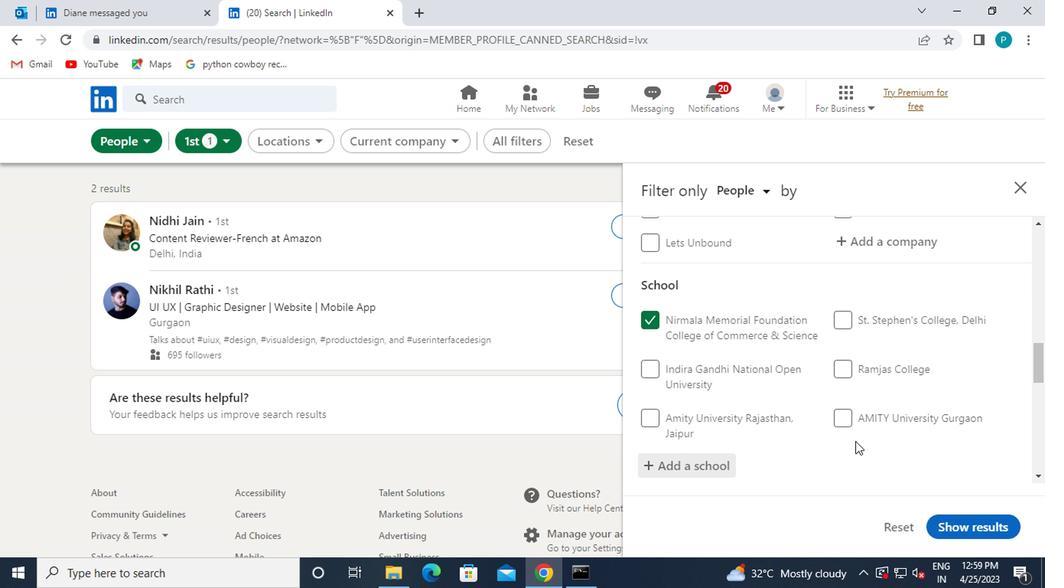 
Action: Mouse scrolled (728, 434) with delta (0, 0)
Screenshot: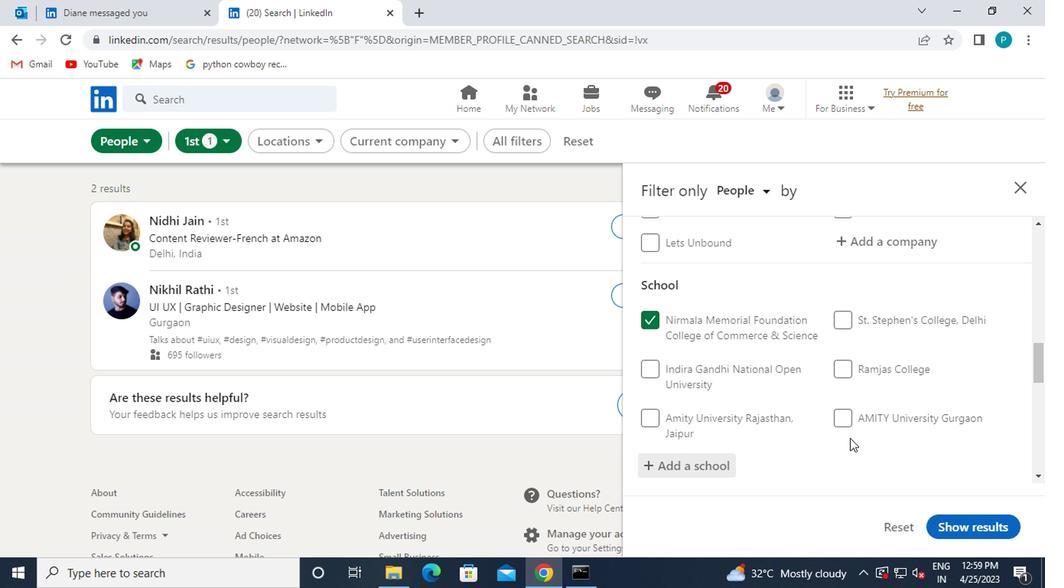
Action: Mouse scrolled (728, 434) with delta (0, 0)
Screenshot: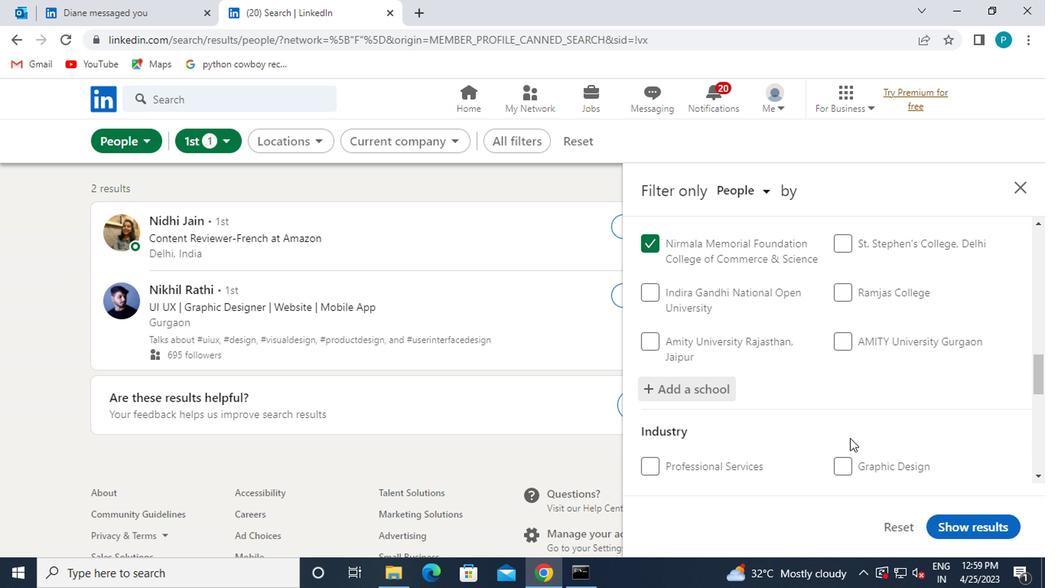 
Action: Mouse moved to (646, 440)
Screenshot: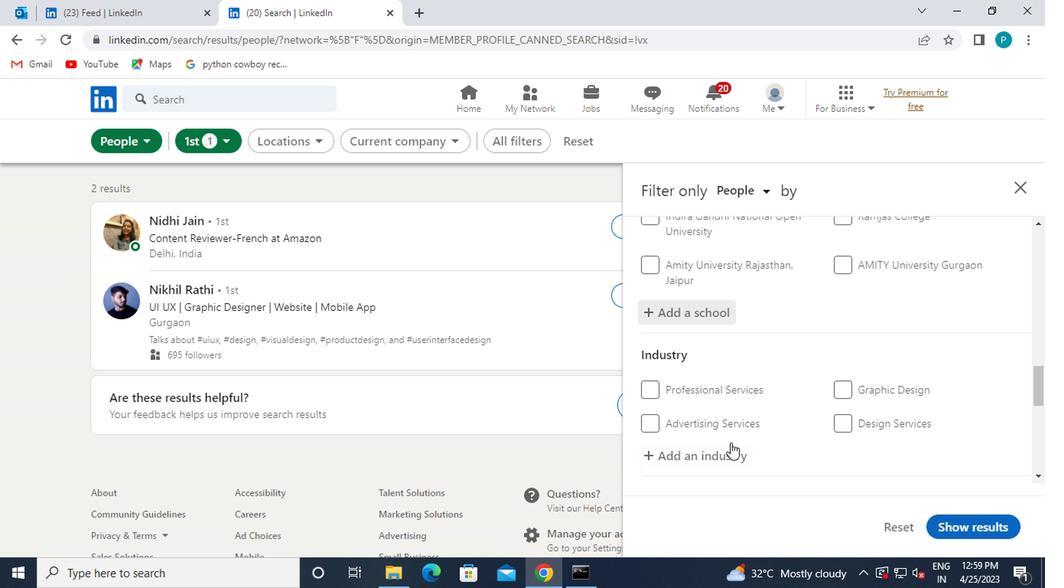 
Action: Mouse pressed left at (646, 440)
Screenshot: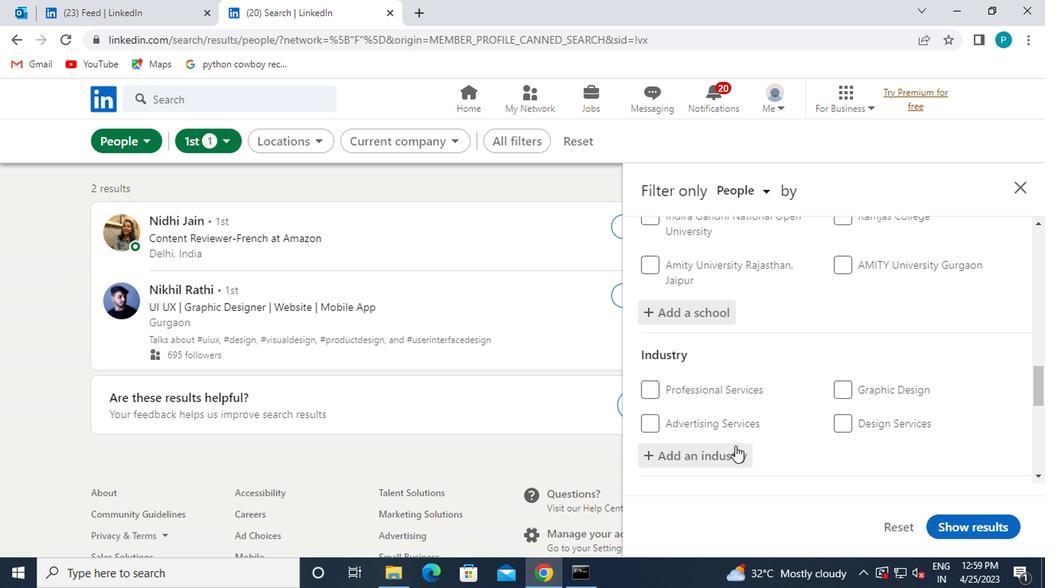 
Action: Key pressed NU
Screenshot: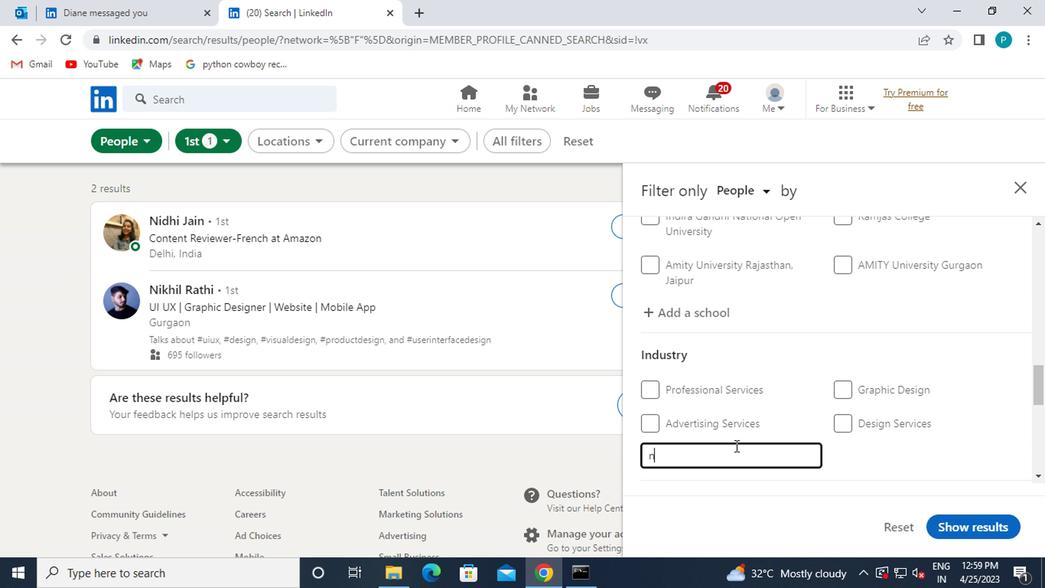 
Action: Mouse scrolled (646, 439) with delta (0, 0)
Screenshot: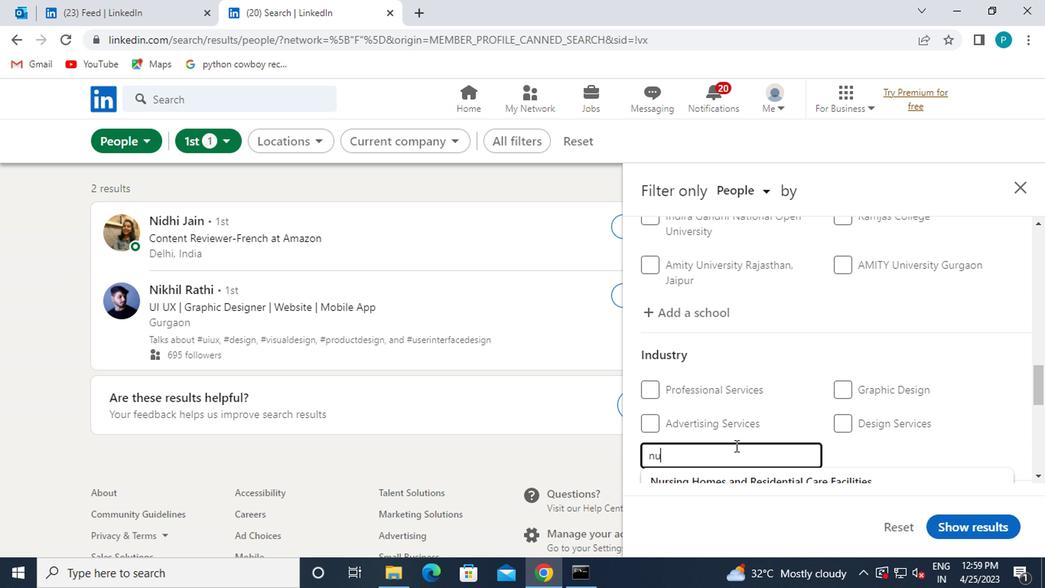 
Action: Mouse moved to (629, 424)
Screenshot: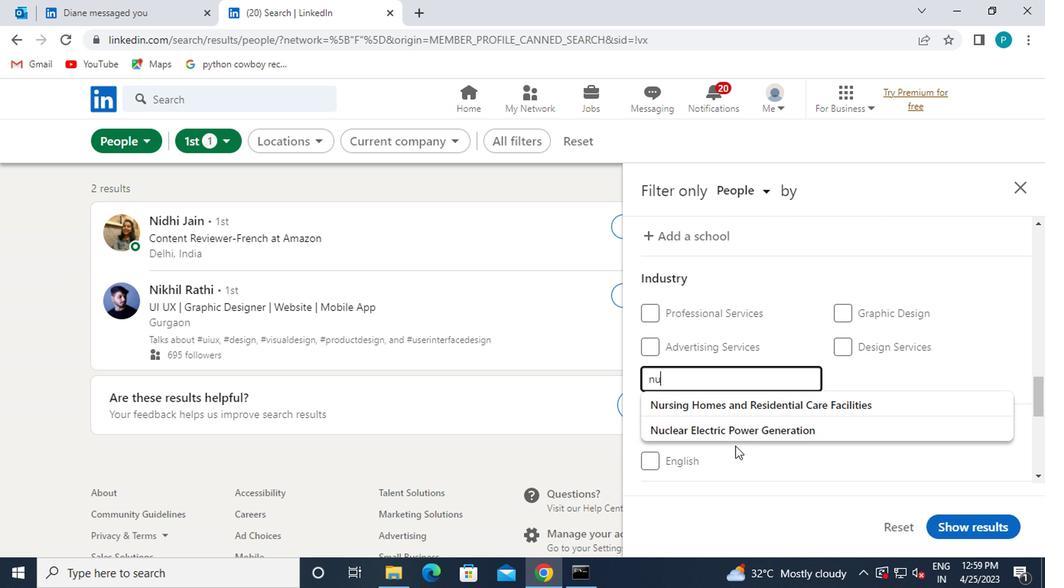 
Action: Mouse pressed left at (629, 424)
Screenshot: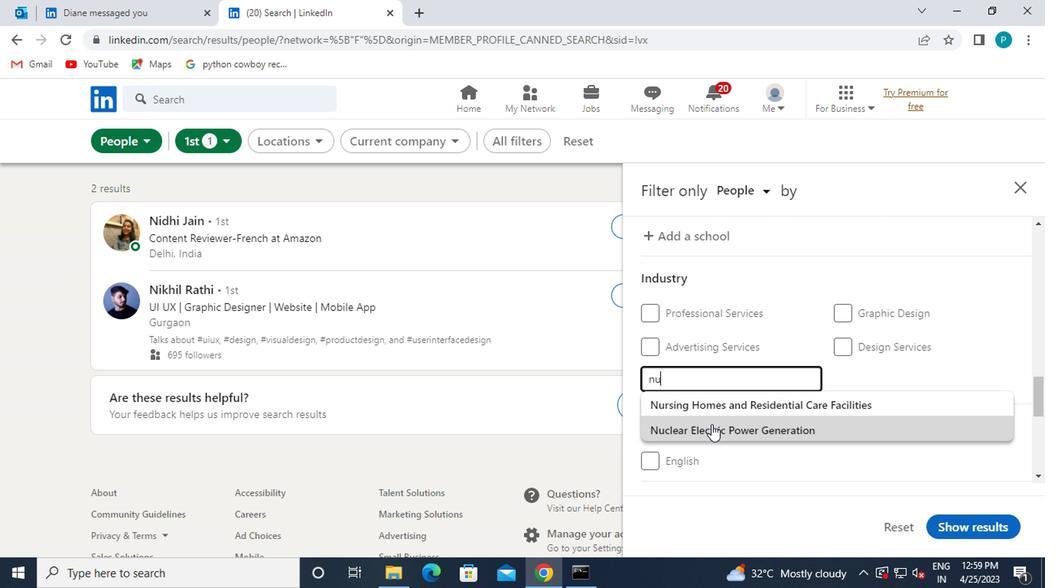 
Action: Mouse scrolled (629, 424) with delta (0, 0)
Screenshot: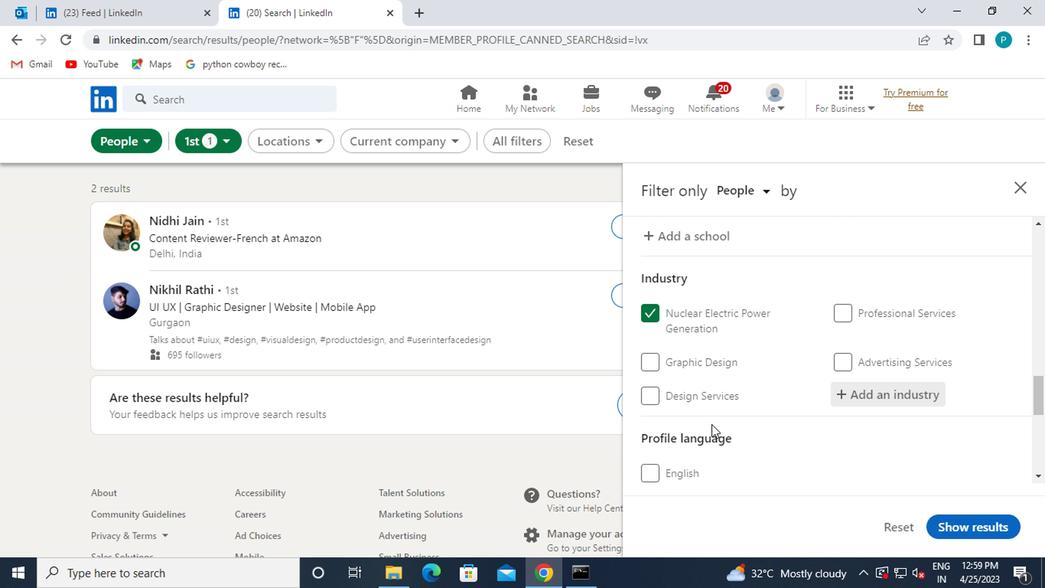 
Action: Mouse scrolled (629, 424) with delta (0, 0)
Screenshot: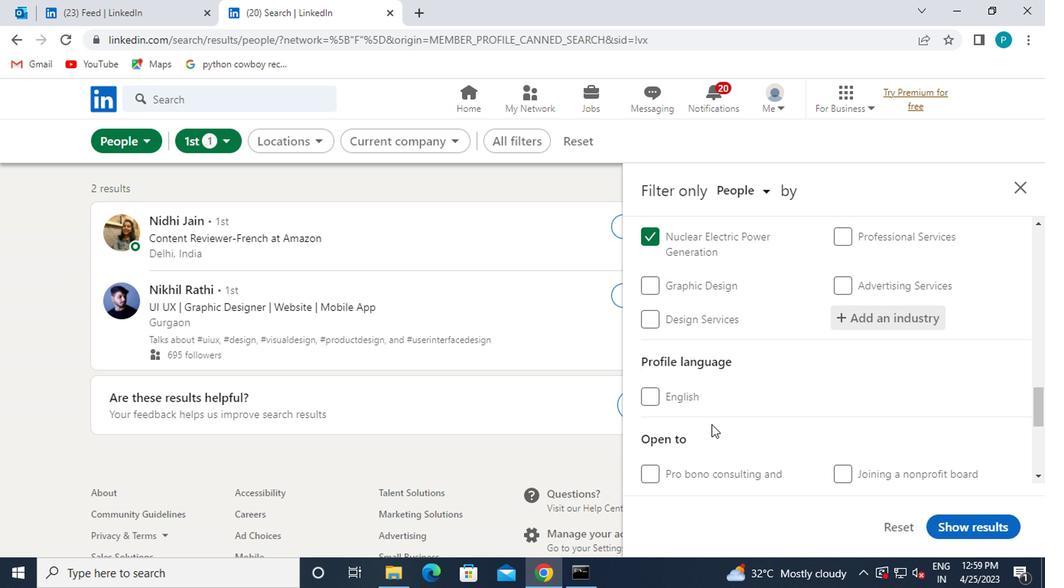 
Action: Mouse moved to (626, 422)
Screenshot: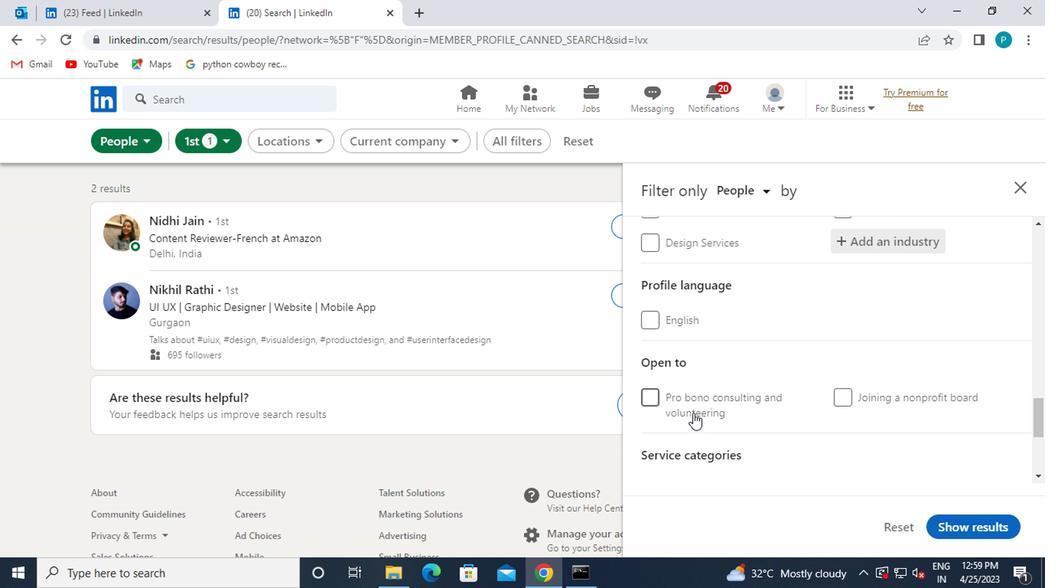 
Action: Mouse scrolled (626, 421) with delta (0, 0)
Screenshot: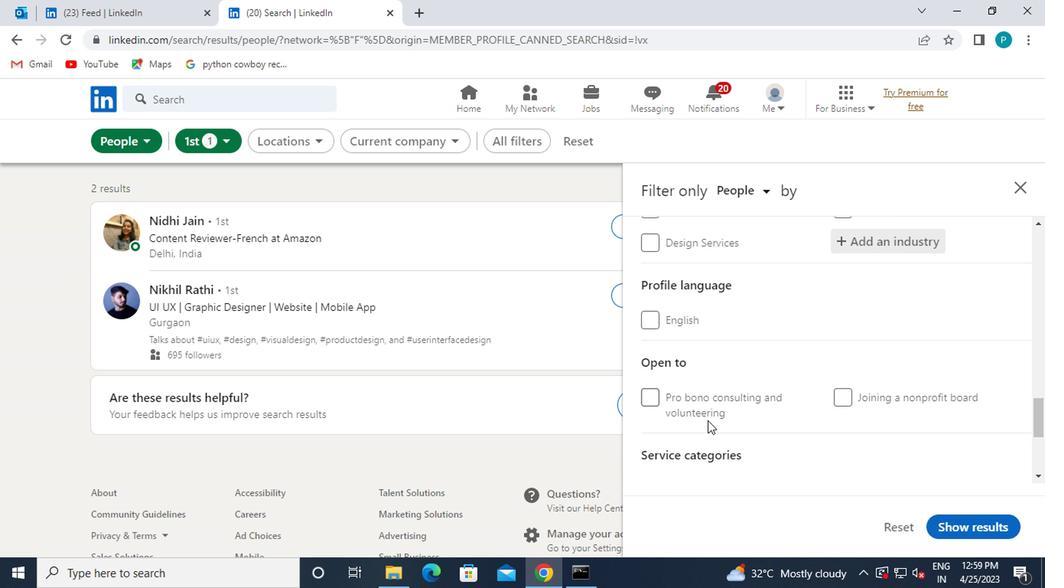 
Action: Mouse moved to (626, 422)
Screenshot: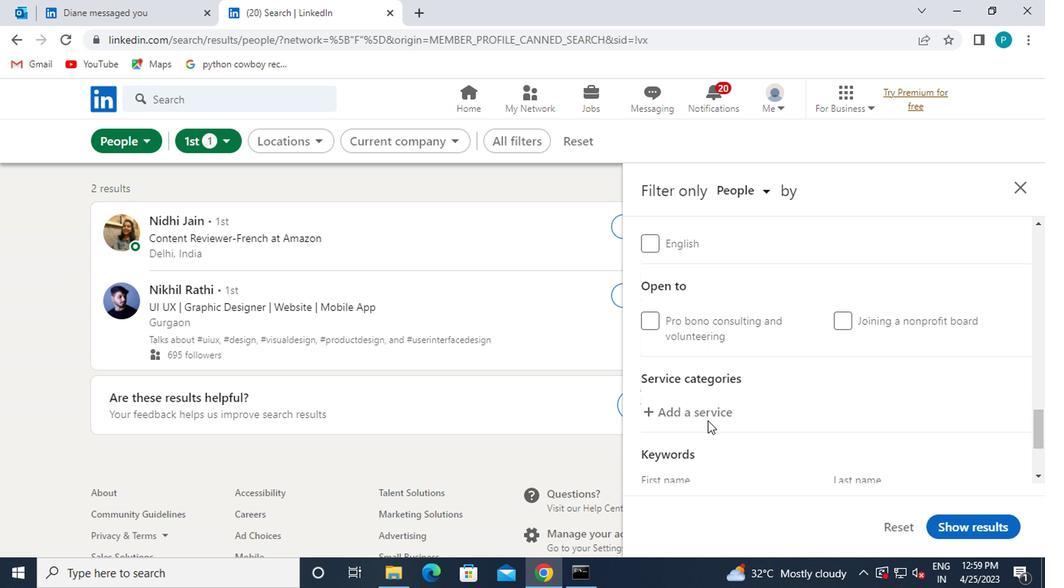 
Action: Mouse pressed left at (626, 422)
Screenshot: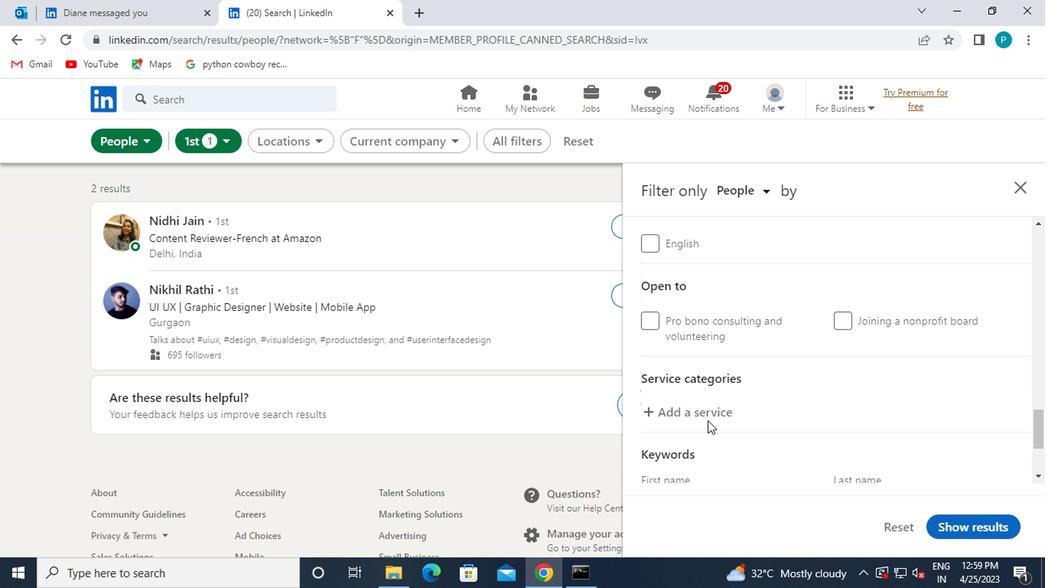 
Action: Key pressed WEB
Screenshot: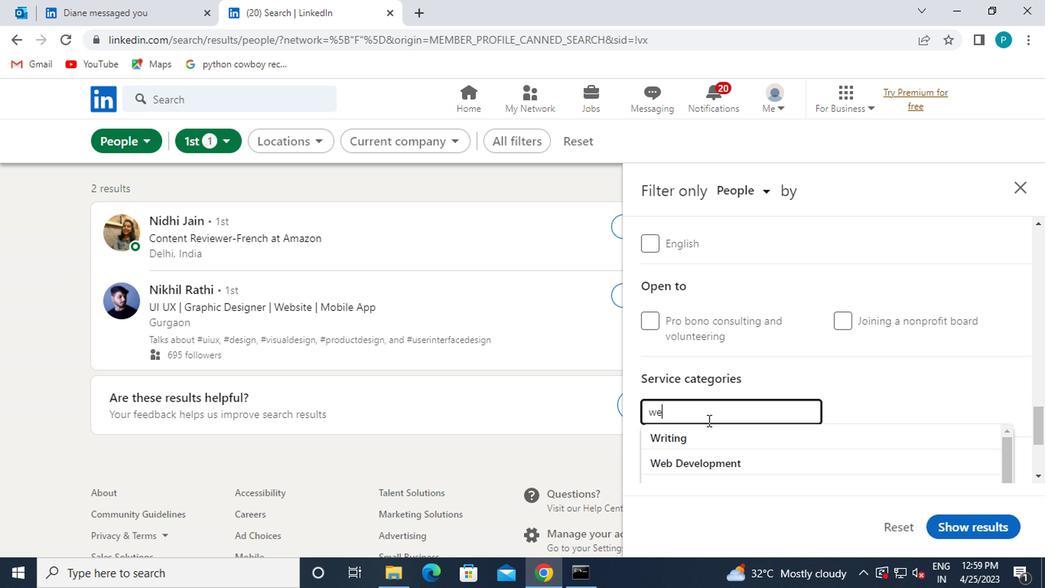 
Action: Mouse moved to (634, 427)
Screenshot: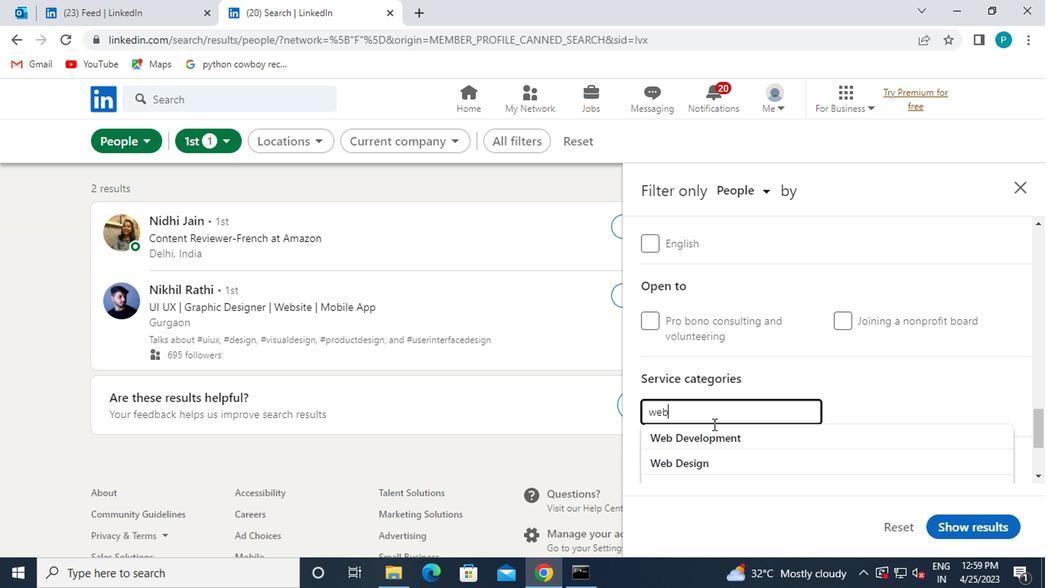 
Action: Mouse pressed left at (634, 427)
Screenshot: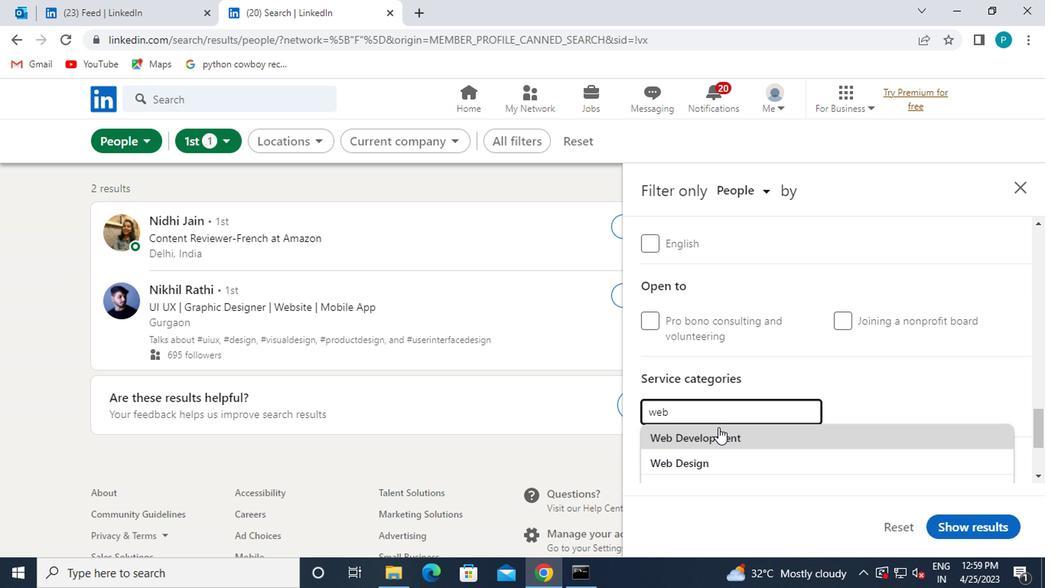 
Action: Mouse scrolled (634, 426) with delta (0, 0)
Screenshot: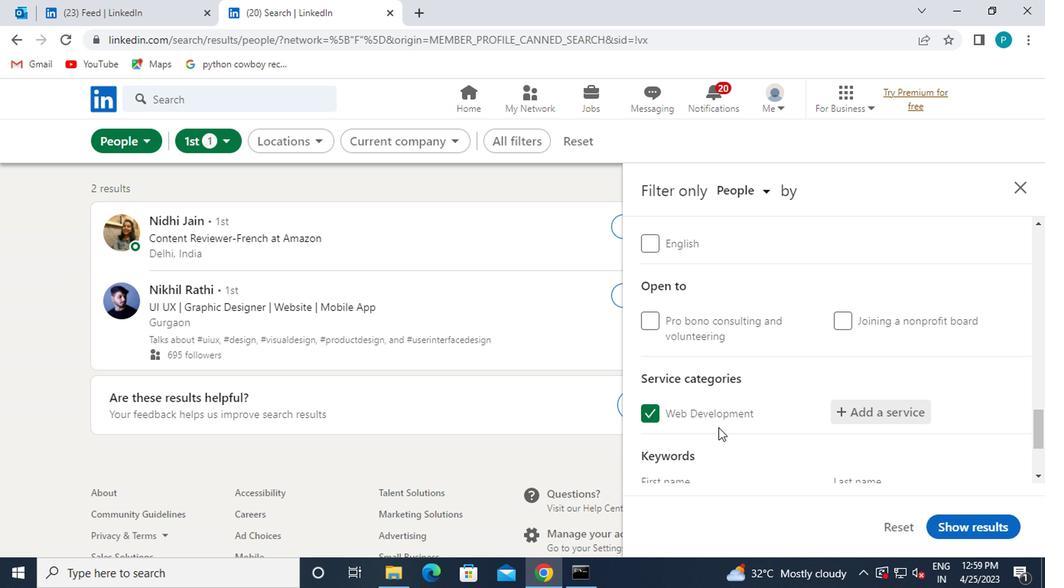 
Action: Mouse scrolled (634, 426) with delta (0, 0)
Screenshot: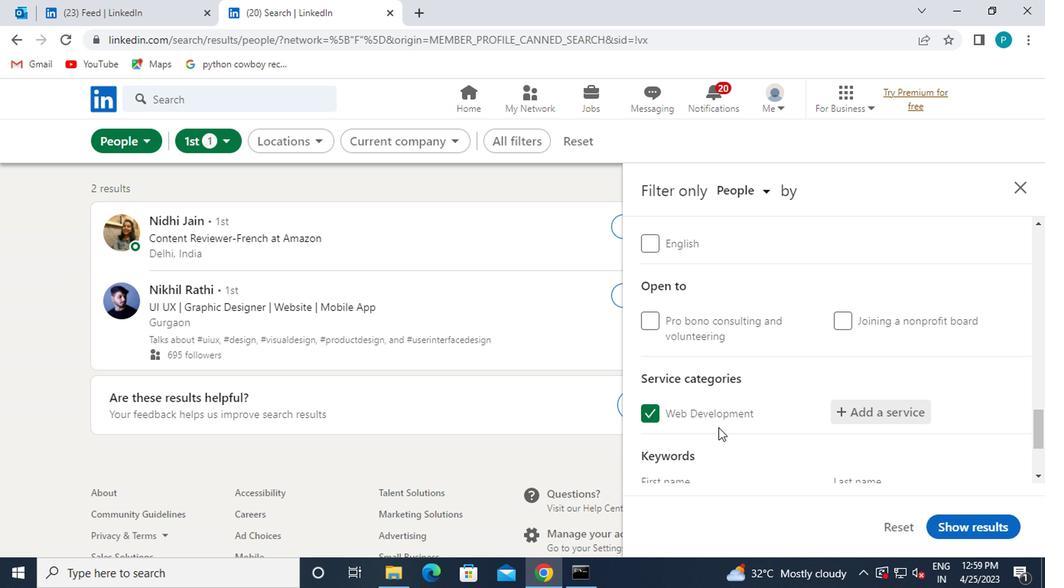 
Action: Mouse moved to (639, 415)
Screenshot: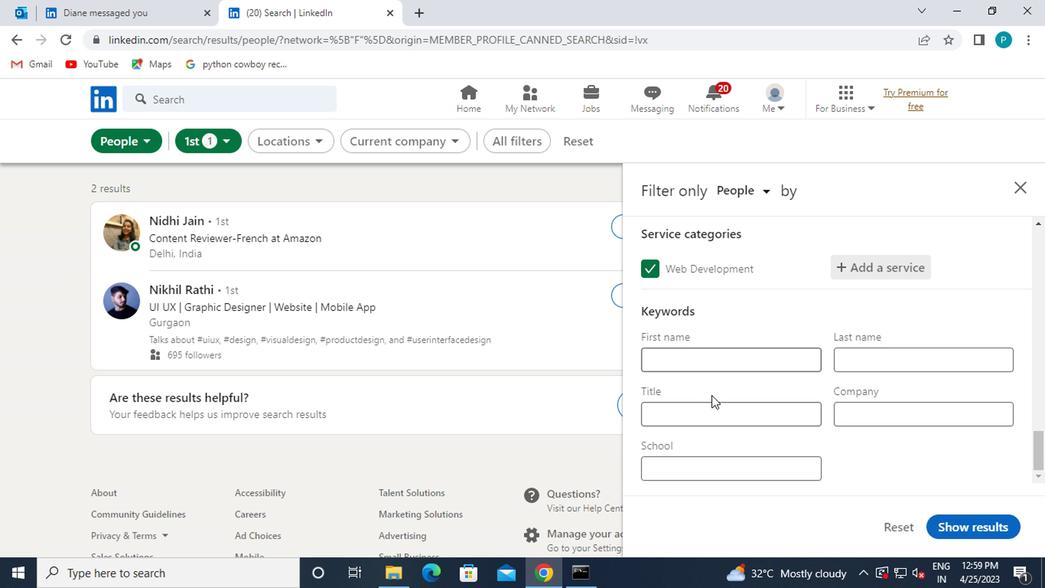 
Action: Mouse pressed left at (639, 415)
Screenshot: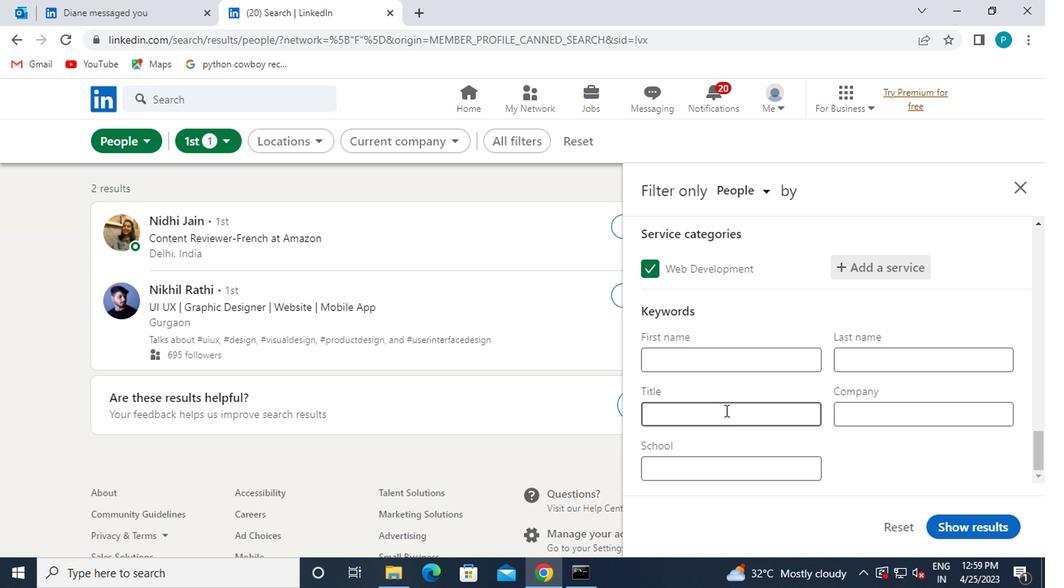 
Action: Key pressed <Key.caps_lock>A<Key.caps_lock>NIMAL<Key.space>CONTROL<Key.space>OFFICER
Screenshot: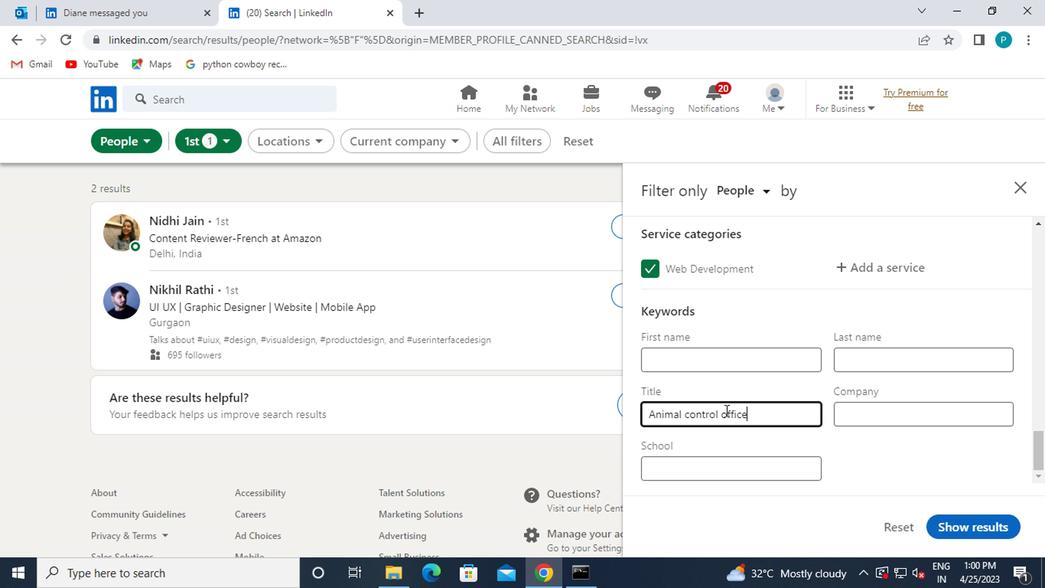 
Action: Mouse moved to (807, 494)
Screenshot: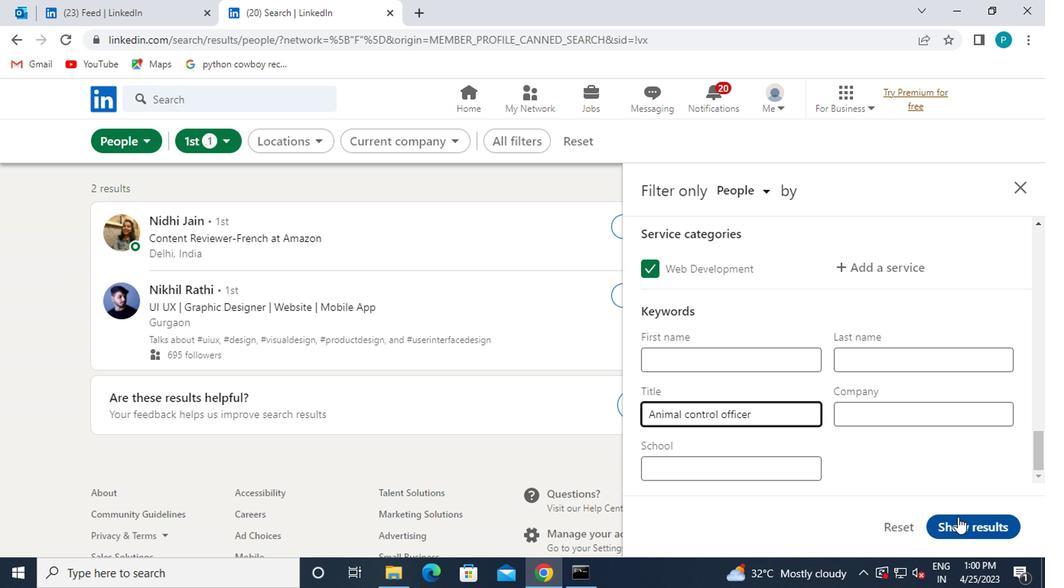 
Action: Mouse pressed left at (807, 494)
Screenshot: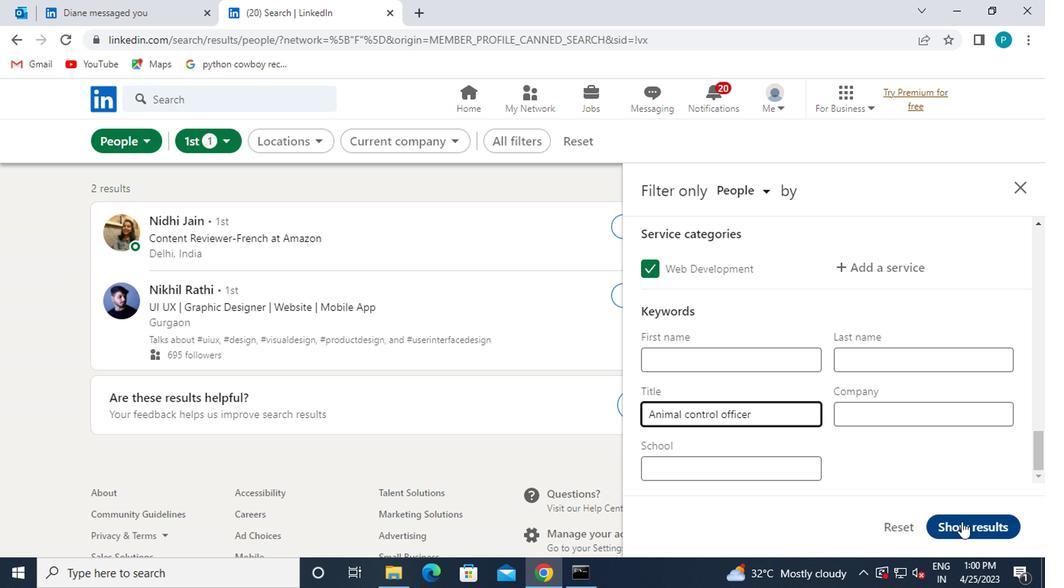 
